 Task: 3. Job Search: Reference :- Use the LinkedIn job search feature to find job openings in your desired field or industry. Tailor your resume and cover letter for specific job applications and submit them directly through LinkedIn. Follow companies of interest to receive updates on their latest job postings and company news.
Action: Mouse moved to (534, 46)
Screenshot: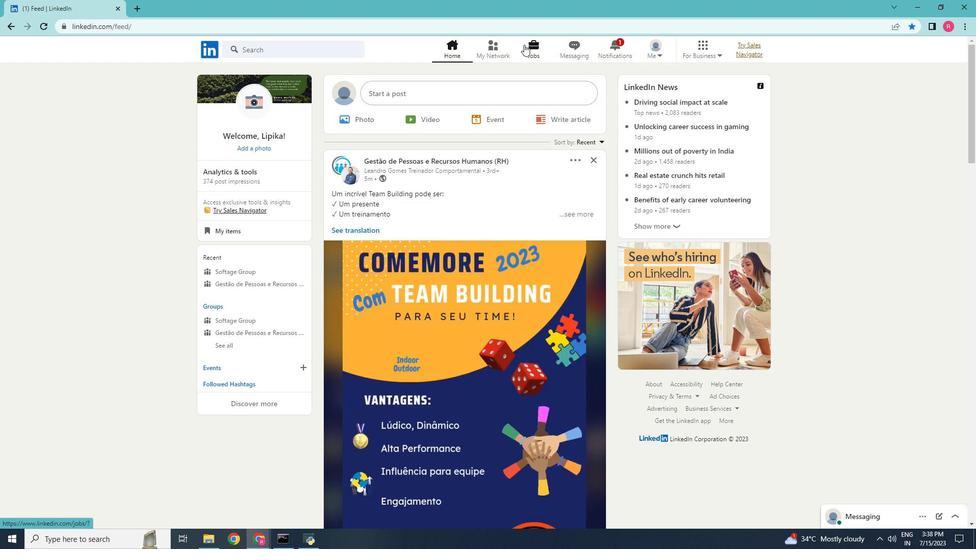 
Action: Mouse pressed left at (534, 46)
Screenshot: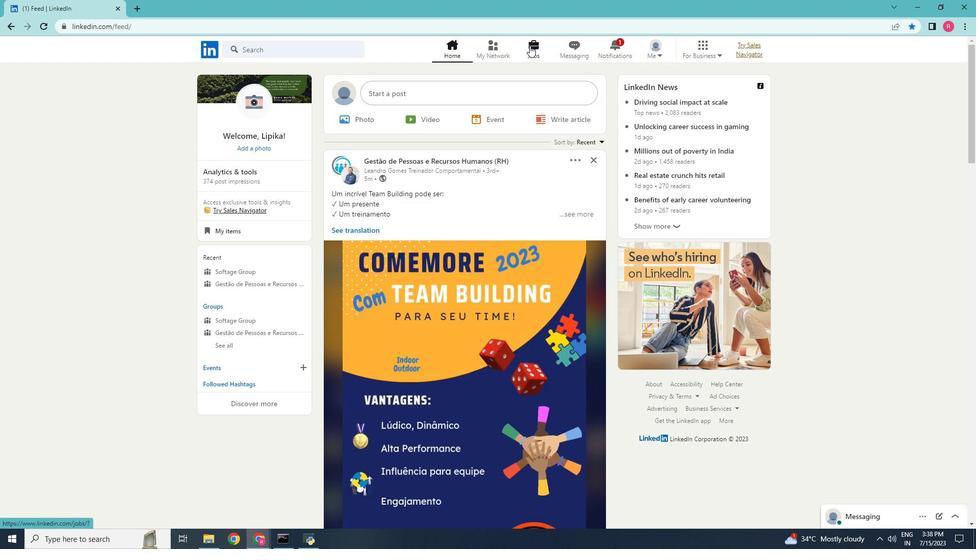 
Action: Mouse moved to (326, 52)
Screenshot: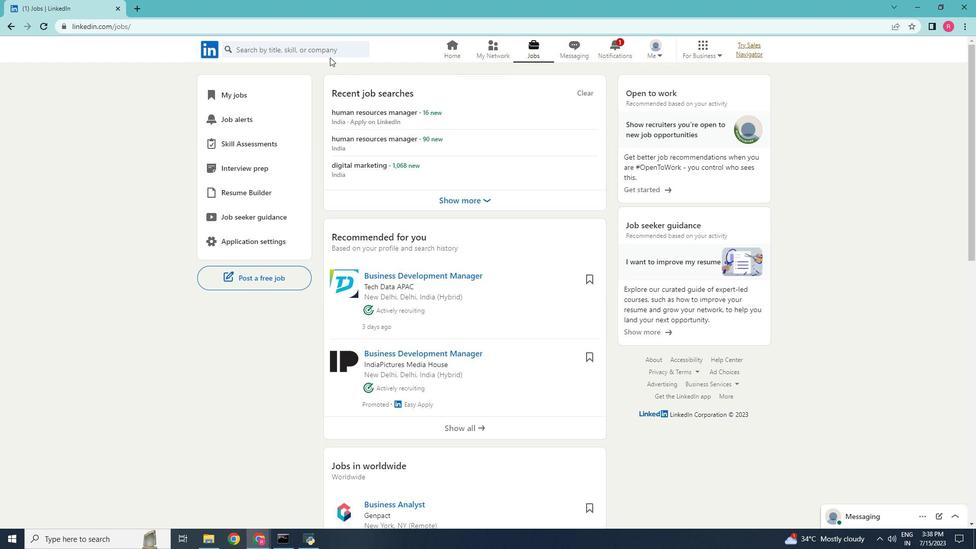 
Action: Mouse pressed left at (326, 52)
Screenshot: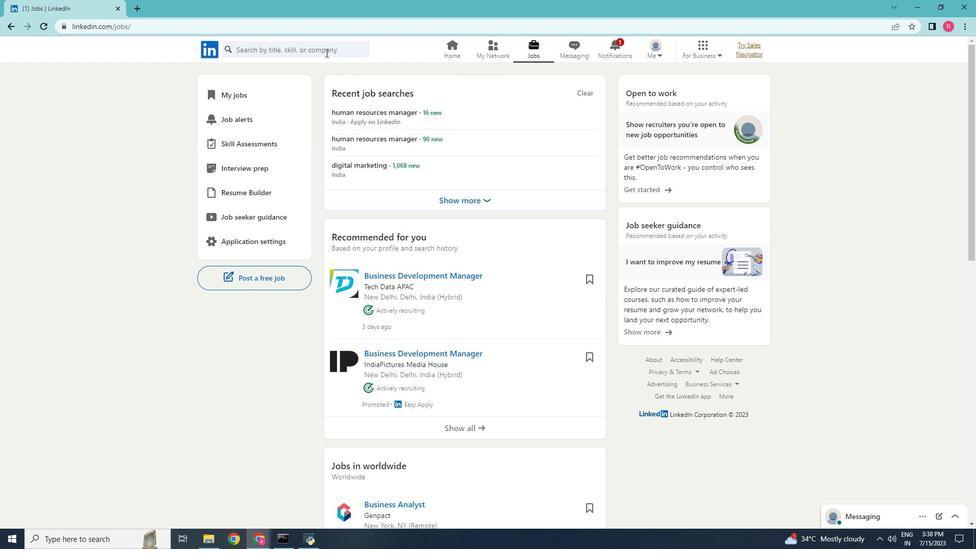 
Action: Mouse moved to (307, 123)
Screenshot: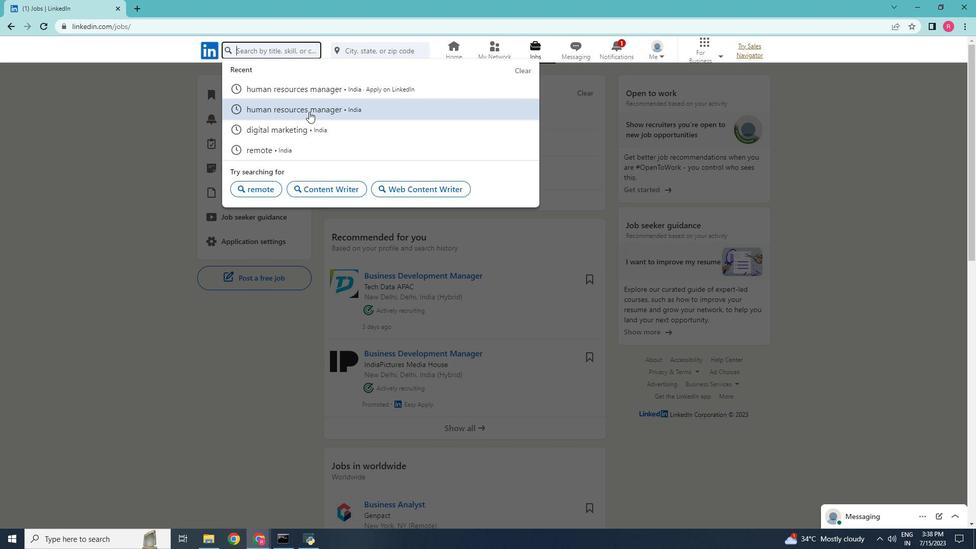 
Action: Mouse pressed left at (307, 123)
Screenshot: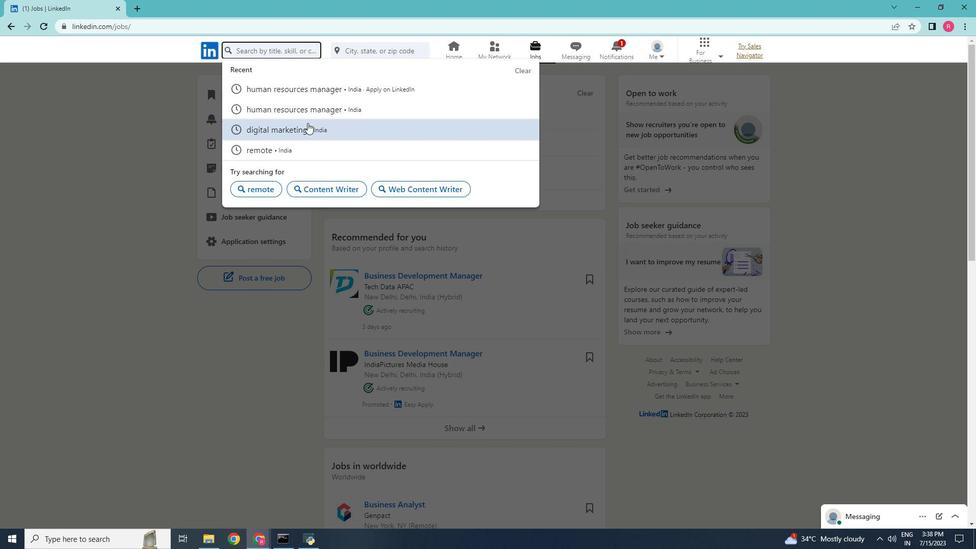 
Action: Mouse moved to (618, 77)
Screenshot: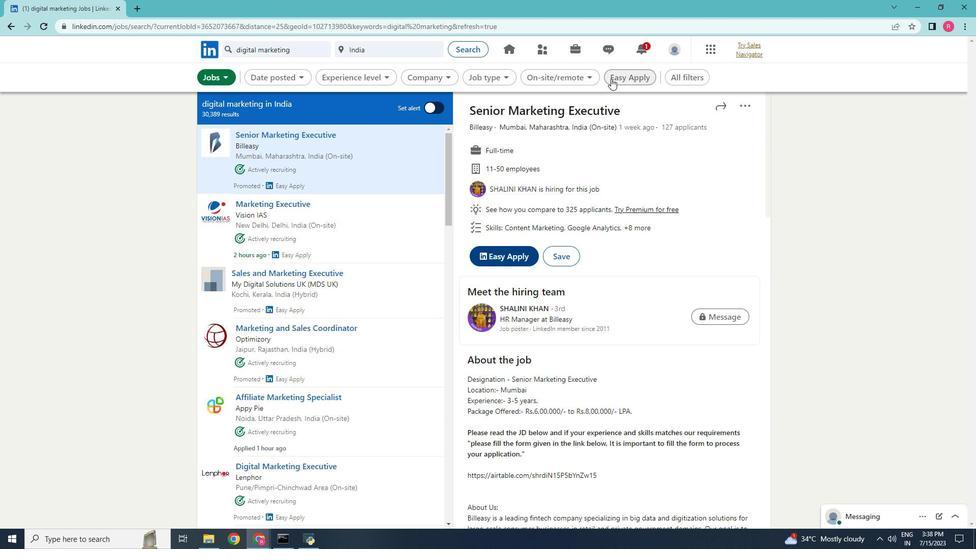 
Action: Mouse pressed left at (618, 77)
Screenshot: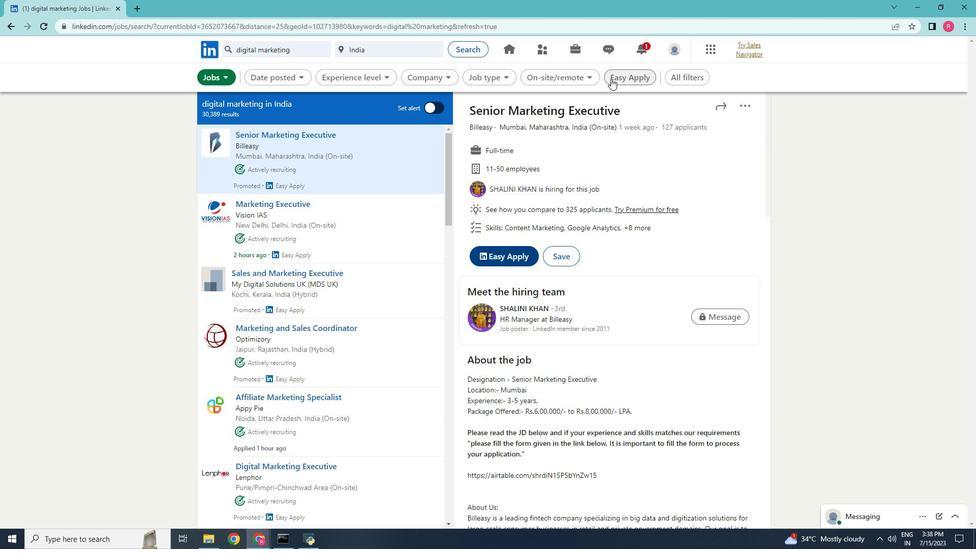 
Action: Mouse moved to (287, 204)
Screenshot: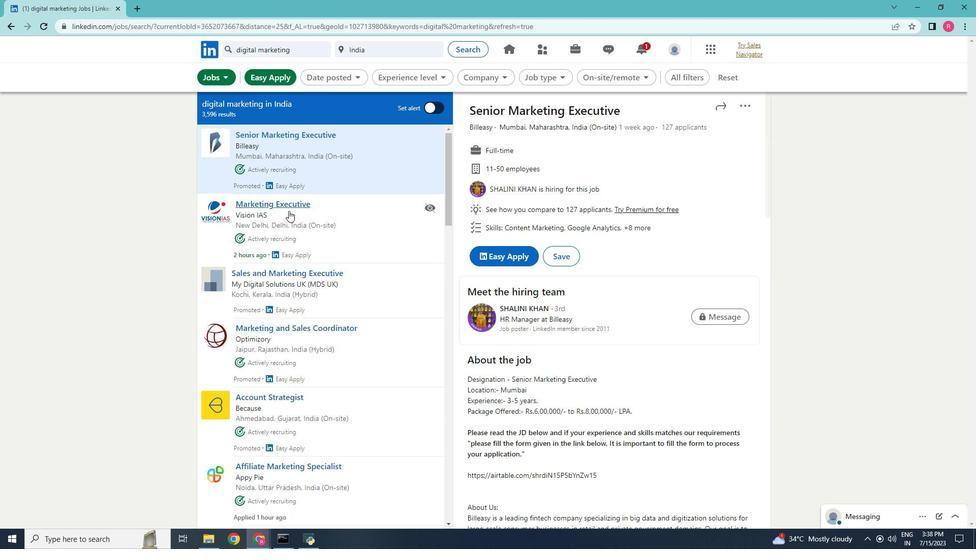 
Action: Mouse pressed left at (287, 204)
Screenshot: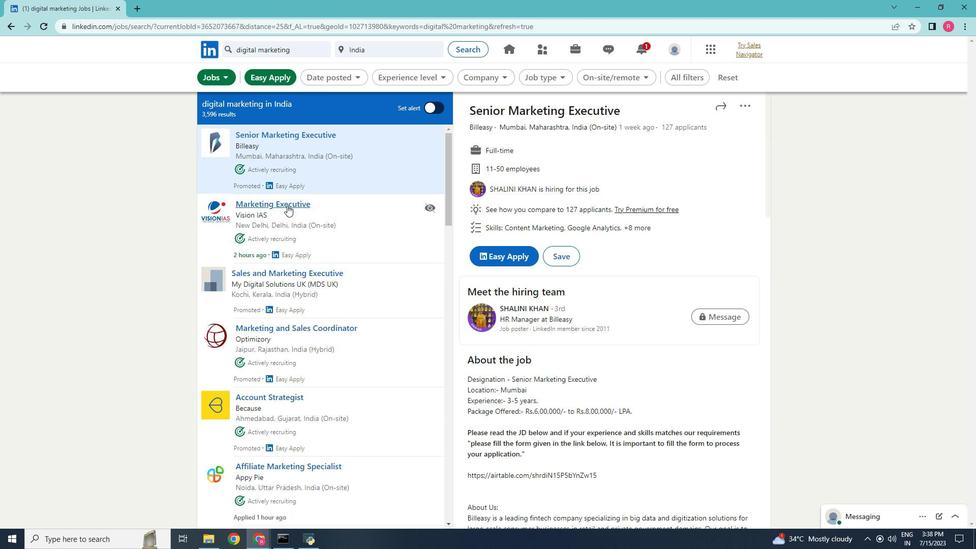 
Action: Mouse moved to (493, 253)
Screenshot: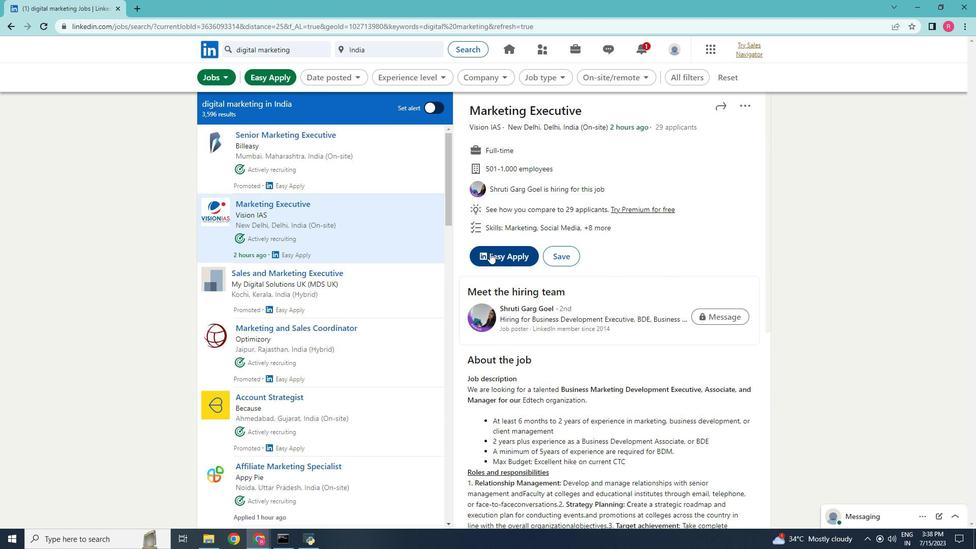 
Action: Mouse pressed left at (493, 253)
Screenshot: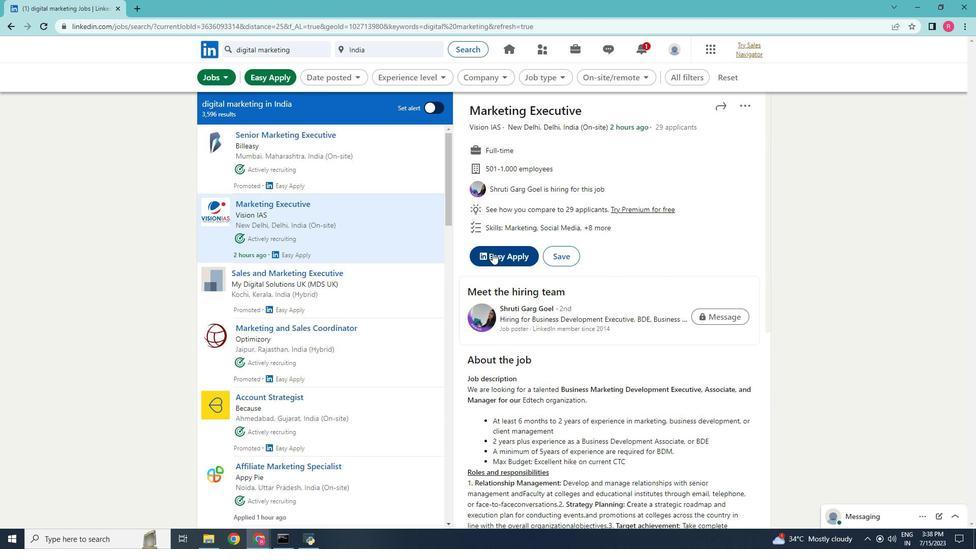 
Action: Mouse moved to (482, 199)
Screenshot: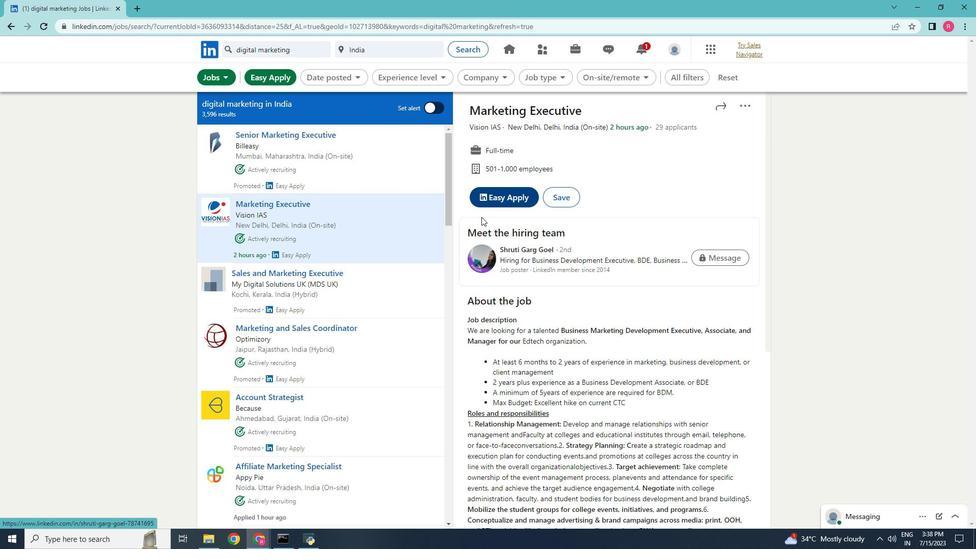
Action: Mouse pressed left at (482, 199)
Screenshot: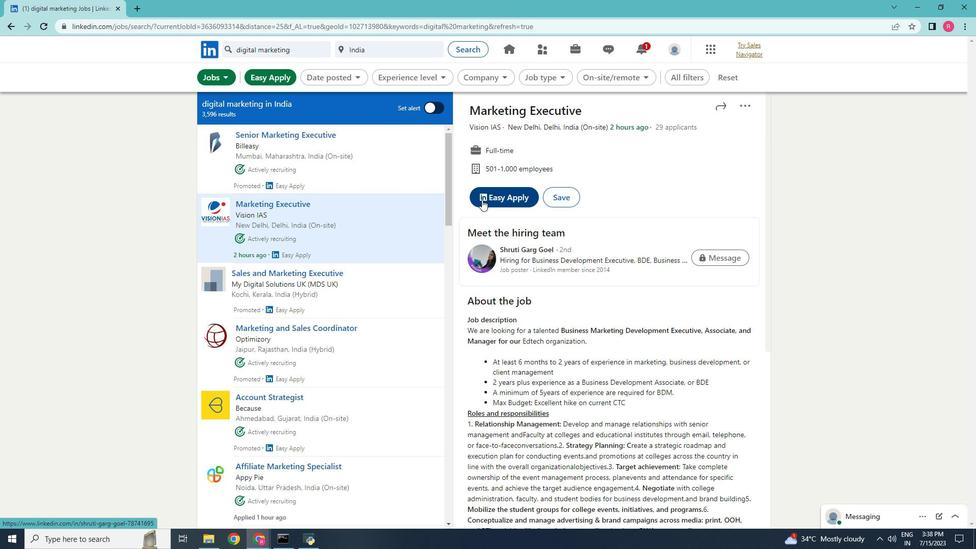 
Action: Mouse moved to (650, 314)
Screenshot: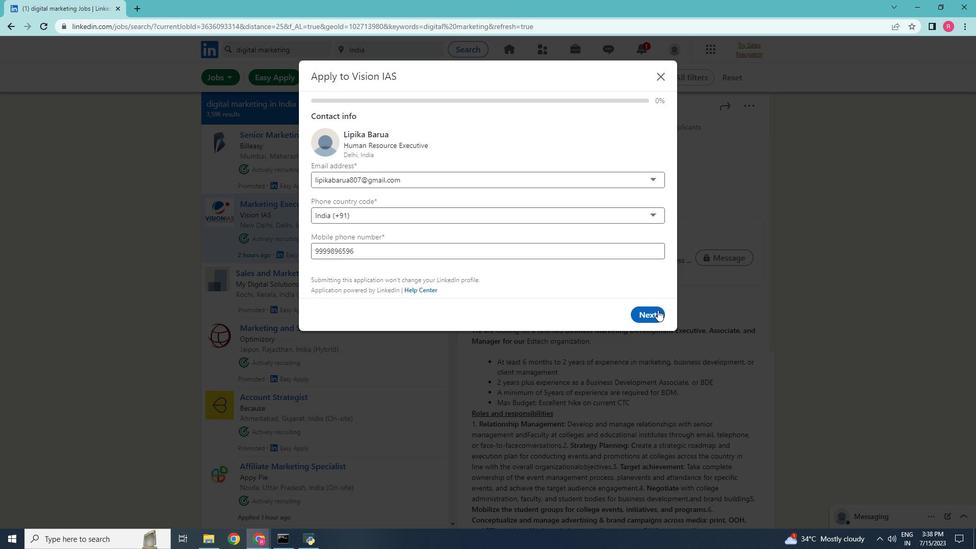 
Action: Mouse pressed left at (650, 314)
Screenshot: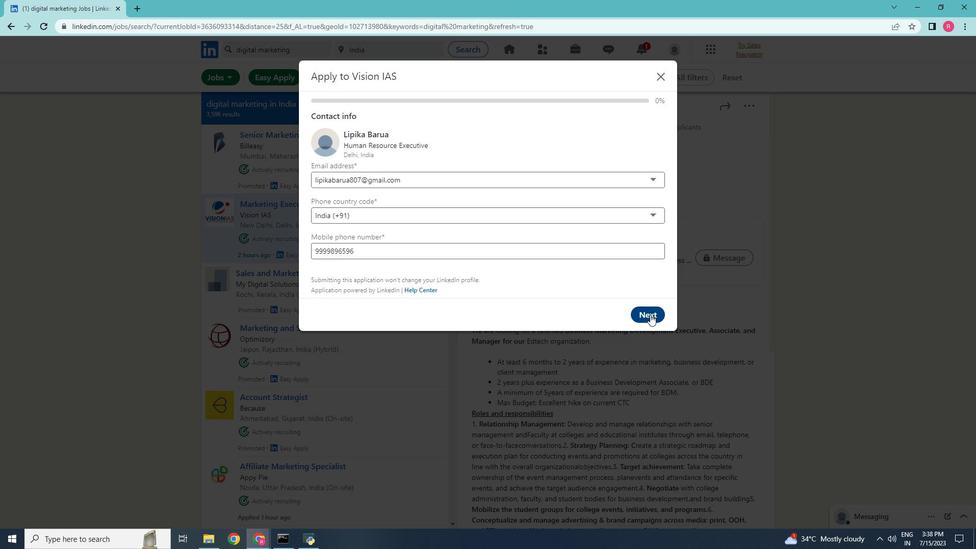 
Action: Mouse moved to (644, 192)
Screenshot: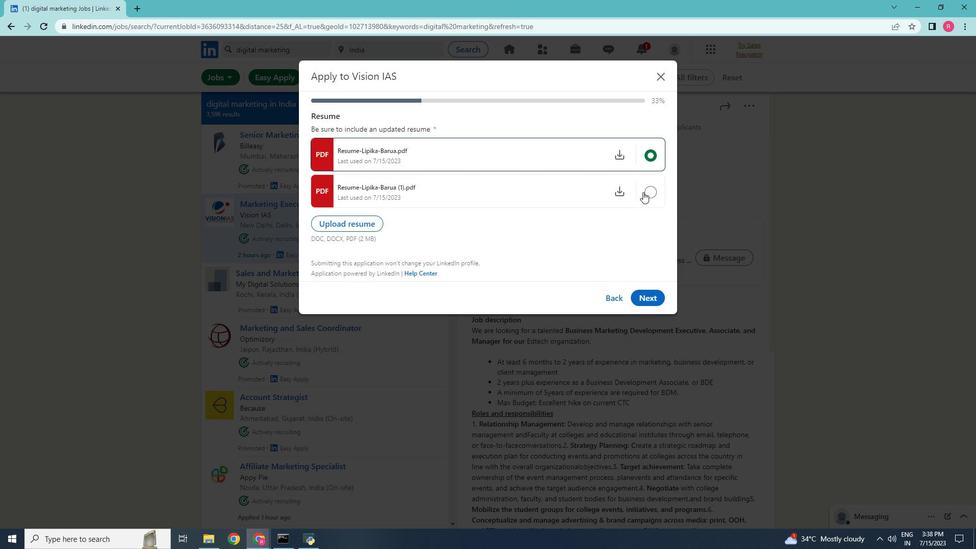 
Action: Mouse pressed left at (644, 192)
Screenshot: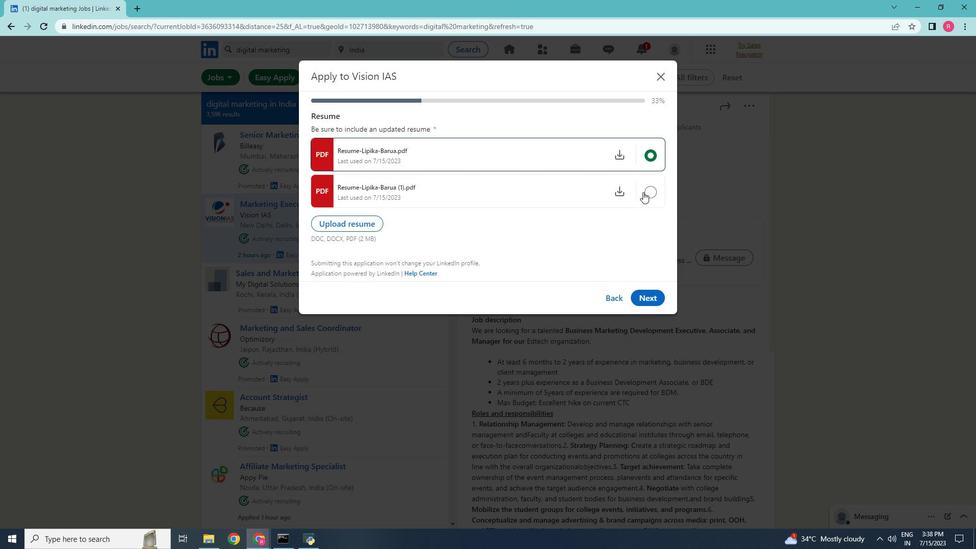 
Action: Mouse moved to (648, 298)
Screenshot: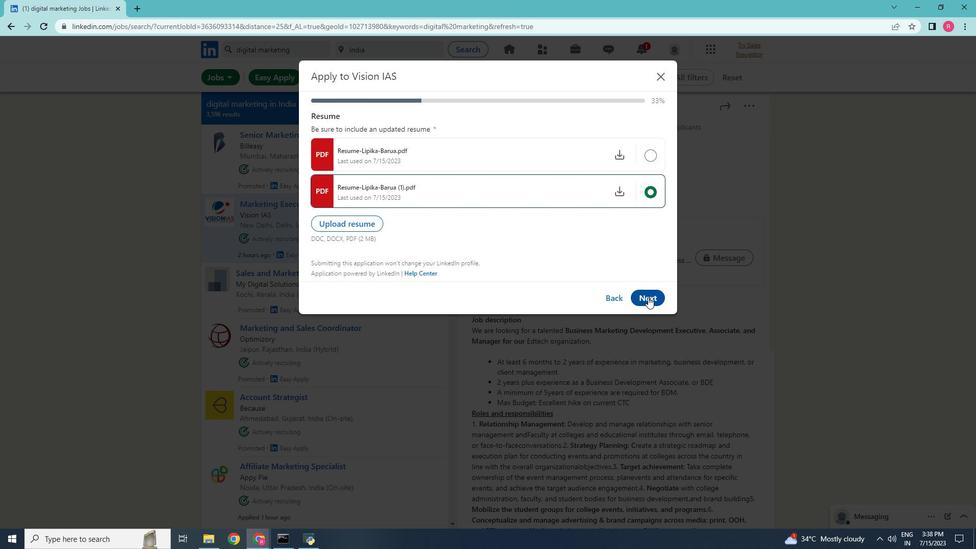 
Action: Mouse pressed left at (648, 298)
Screenshot: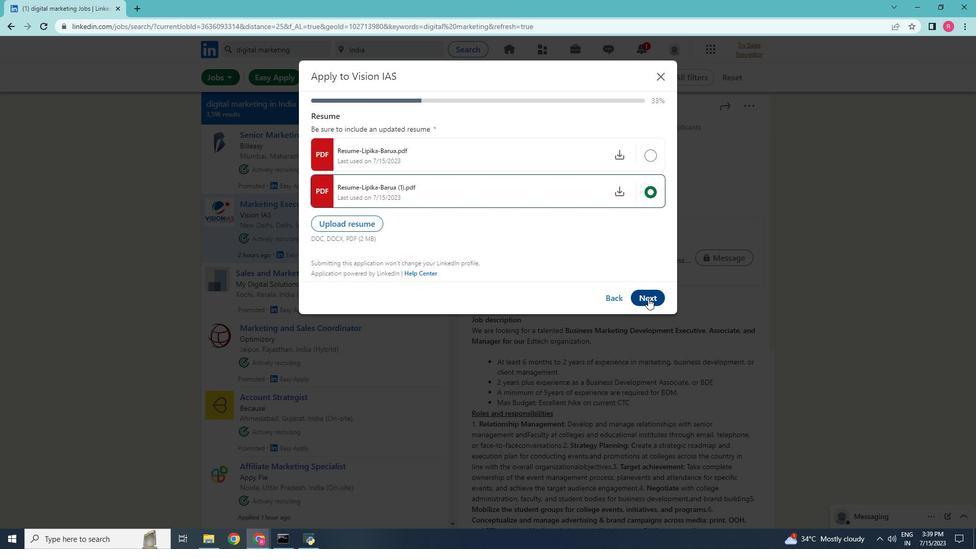 
Action: Mouse moved to (350, 145)
Screenshot: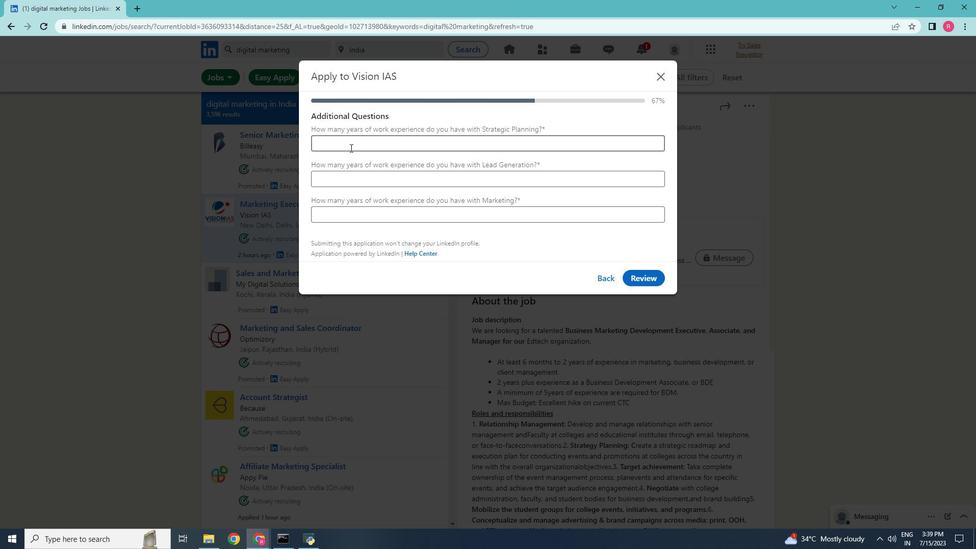 
Action: Mouse pressed left at (350, 145)
Screenshot: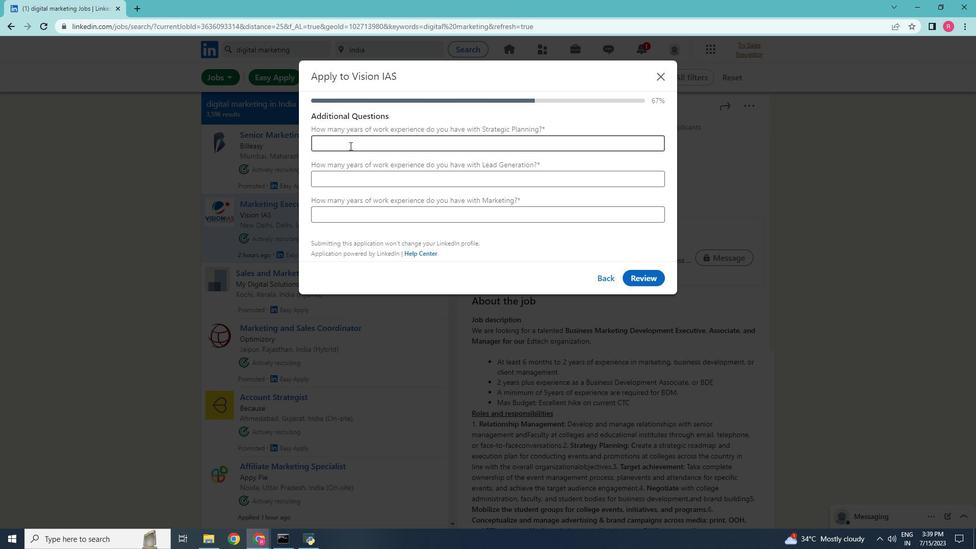 
Action: Key pressed 0<Key.tab>0<Key.tab>0<Key.tab><Key.up><Key.up>
Screenshot: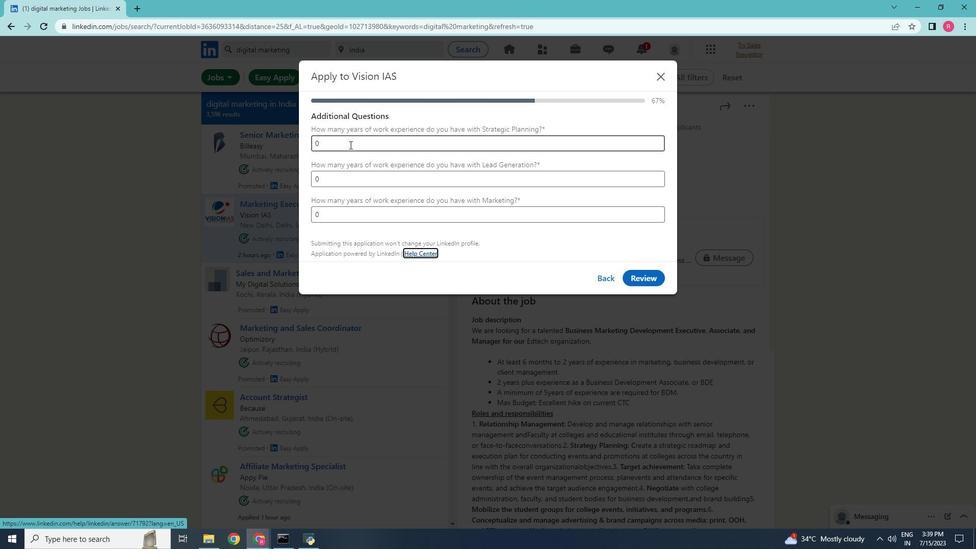 
Action: Mouse pressed left at (350, 145)
Screenshot: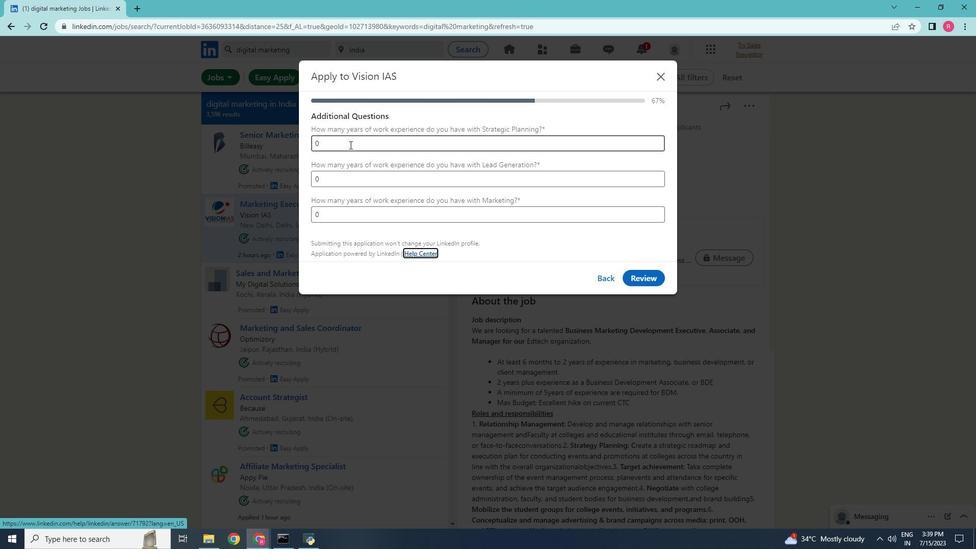 
Action: Key pressed 1<Key.backspace><Key.backspace>2<Key.tab>1<Key.tab>1
Screenshot: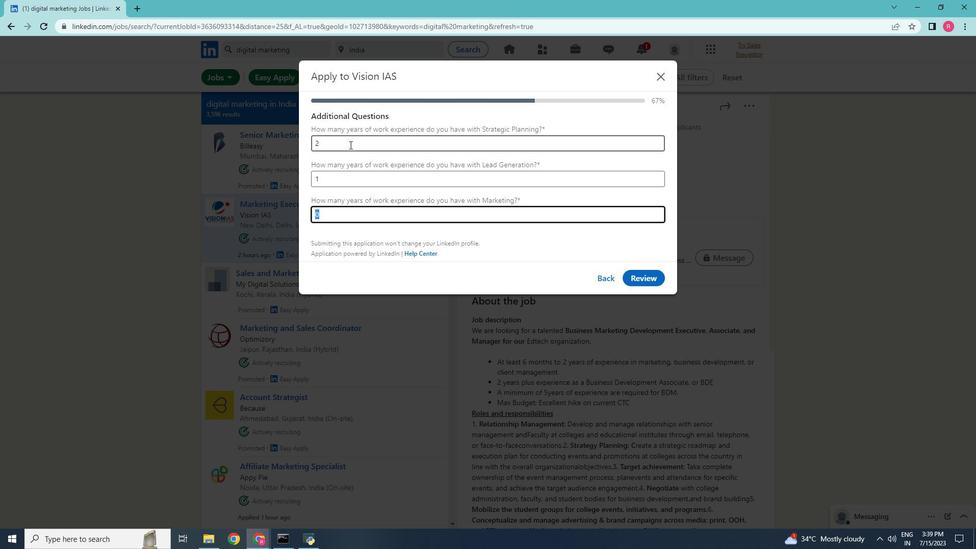 
Action: Mouse moved to (641, 272)
Screenshot: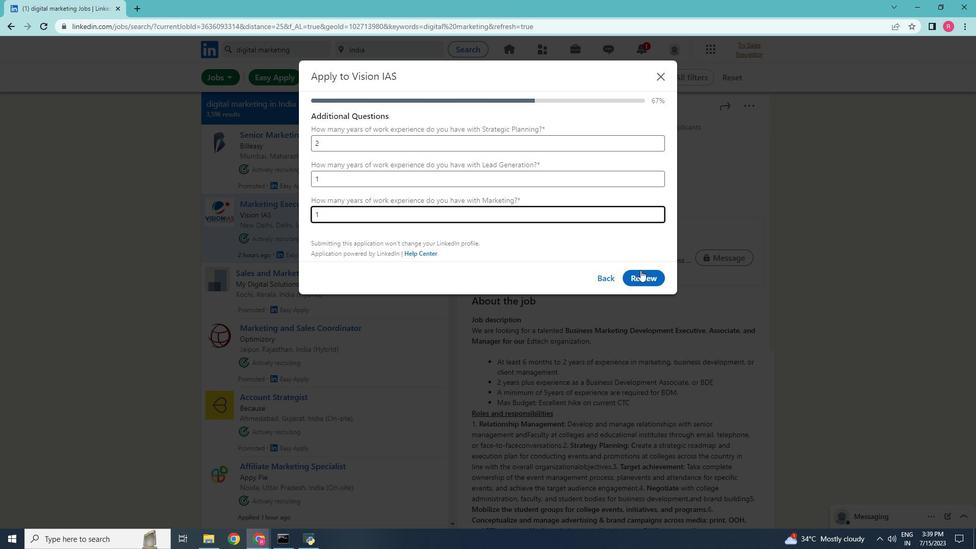
Action: Mouse pressed left at (641, 272)
Screenshot: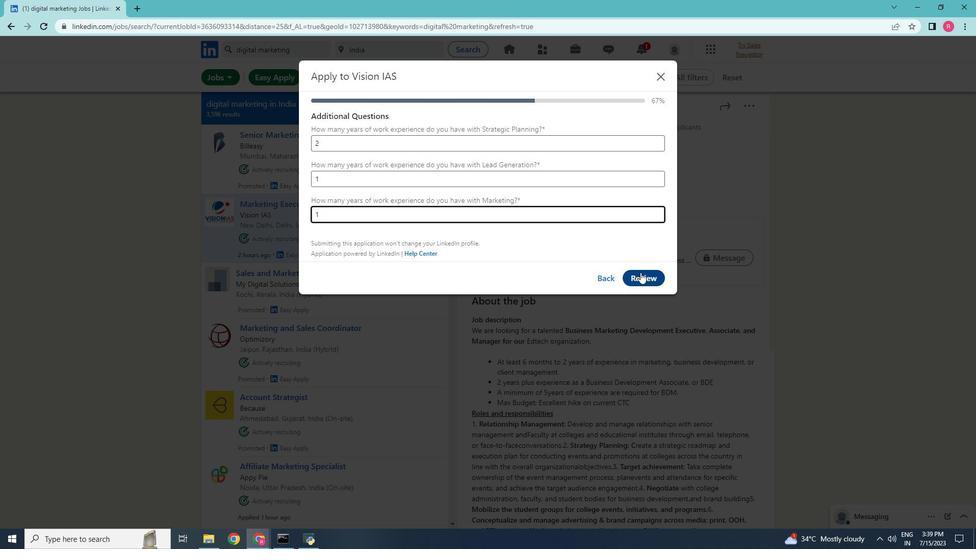 
Action: Mouse moved to (614, 346)
Screenshot: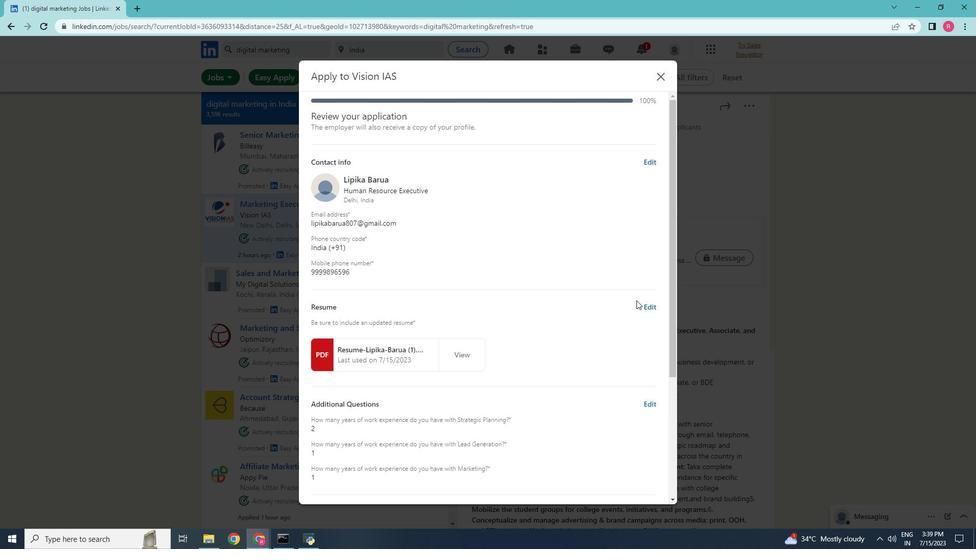 
Action: Mouse scrolled (614, 345) with delta (0, 0)
Screenshot: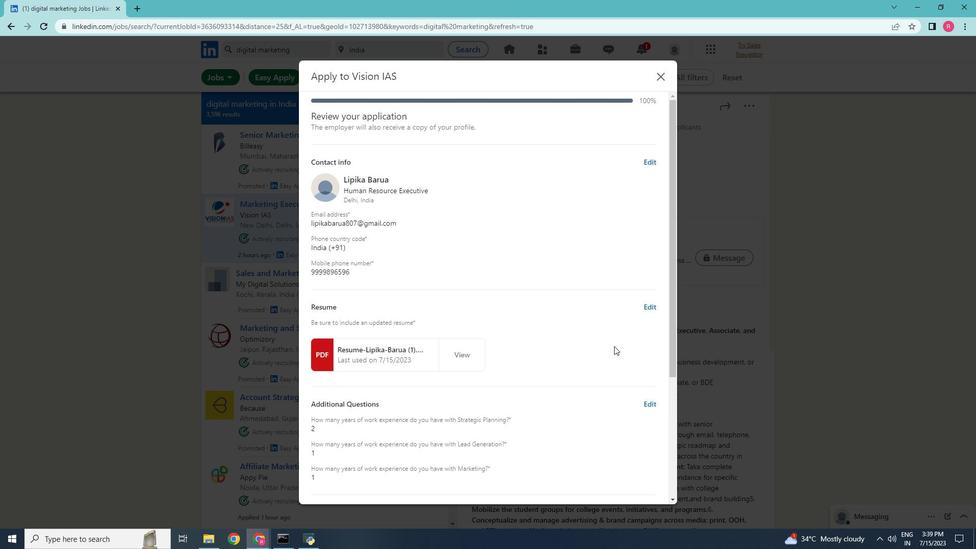 
Action: Mouse scrolled (614, 345) with delta (0, 0)
Screenshot: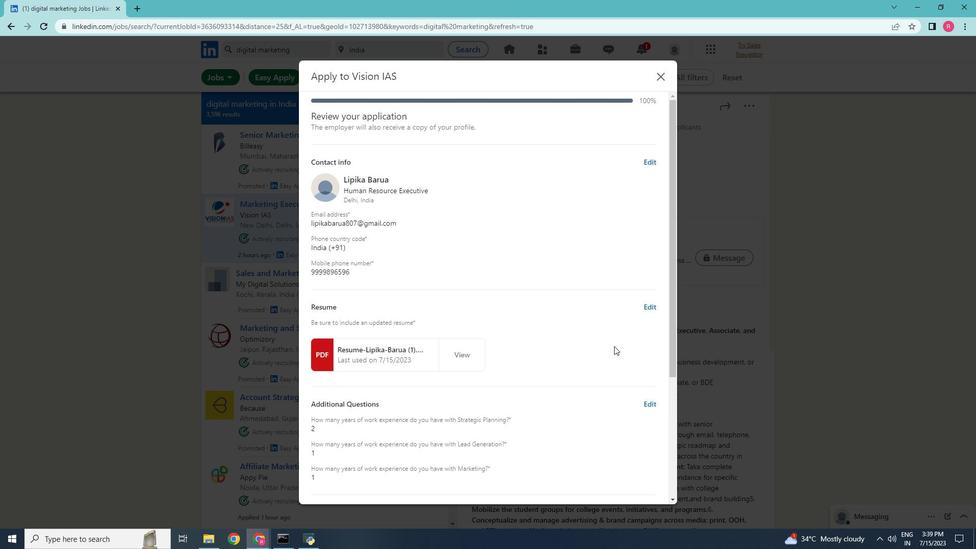 
Action: Mouse scrolled (614, 345) with delta (0, 0)
Screenshot: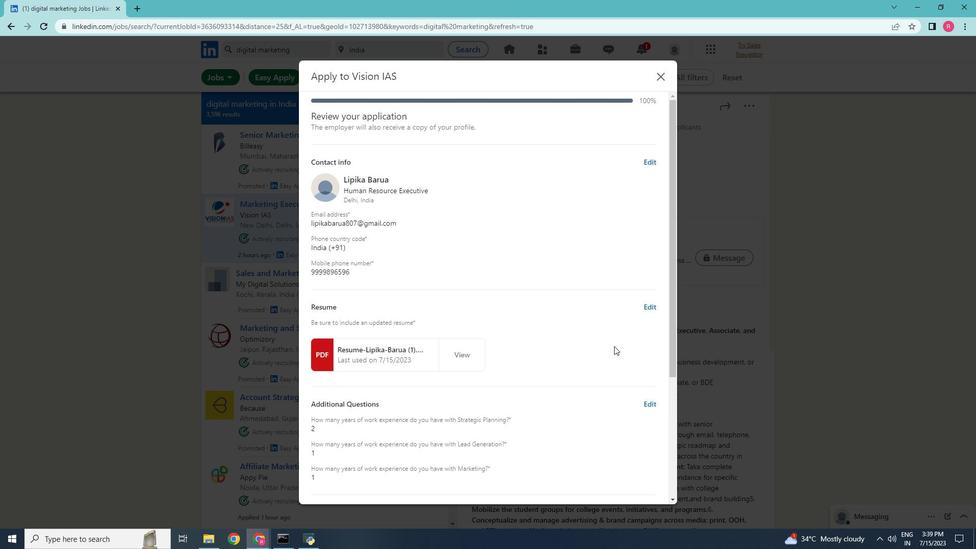
Action: Mouse scrolled (614, 345) with delta (0, 0)
Screenshot: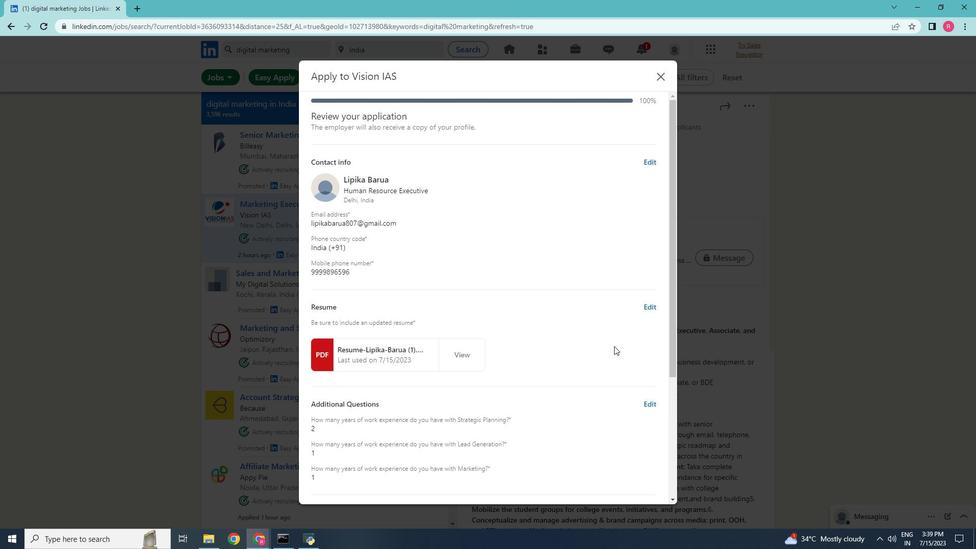 
Action: Mouse scrolled (614, 345) with delta (0, 0)
Screenshot: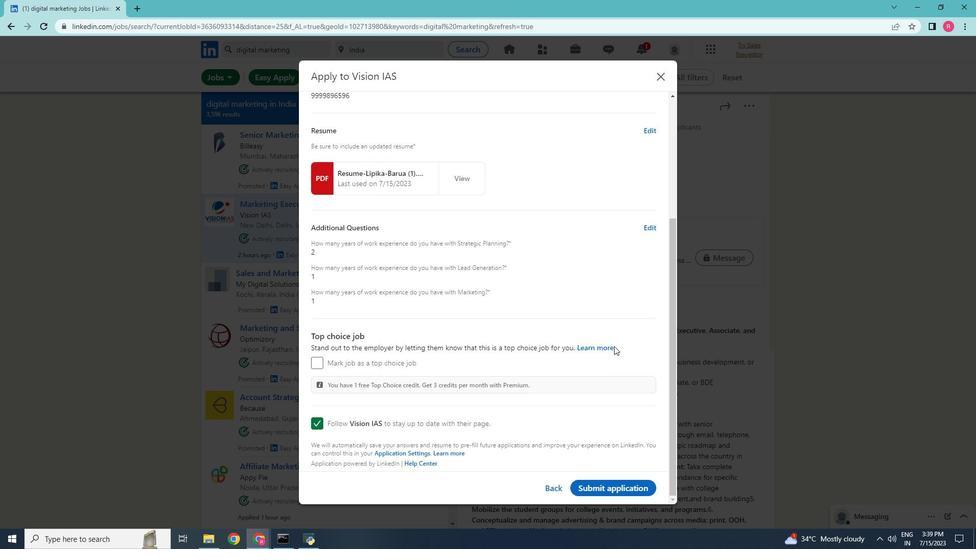 
Action: Mouse scrolled (614, 345) with delta (0, 0)
Screenshot: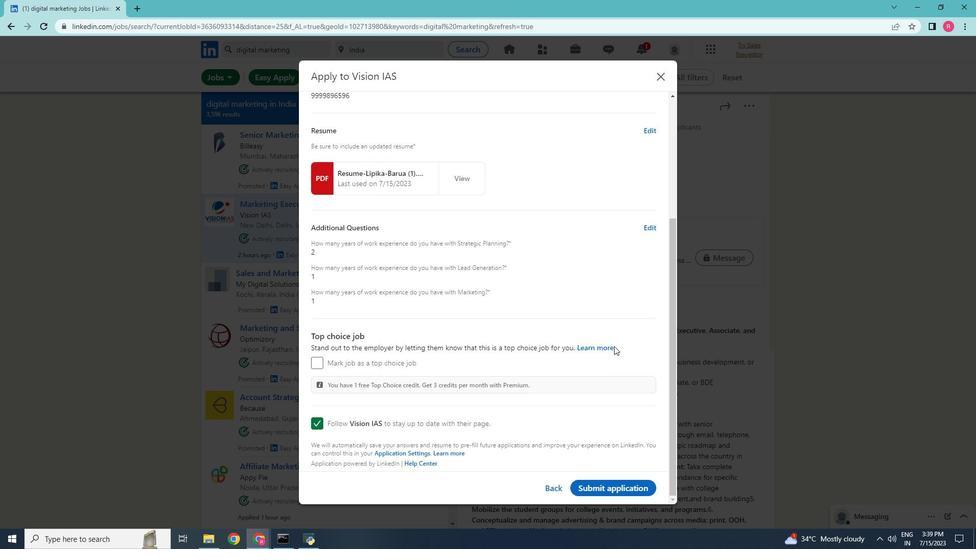 
Action: Mouse moved to (475, 351)
Screenshot: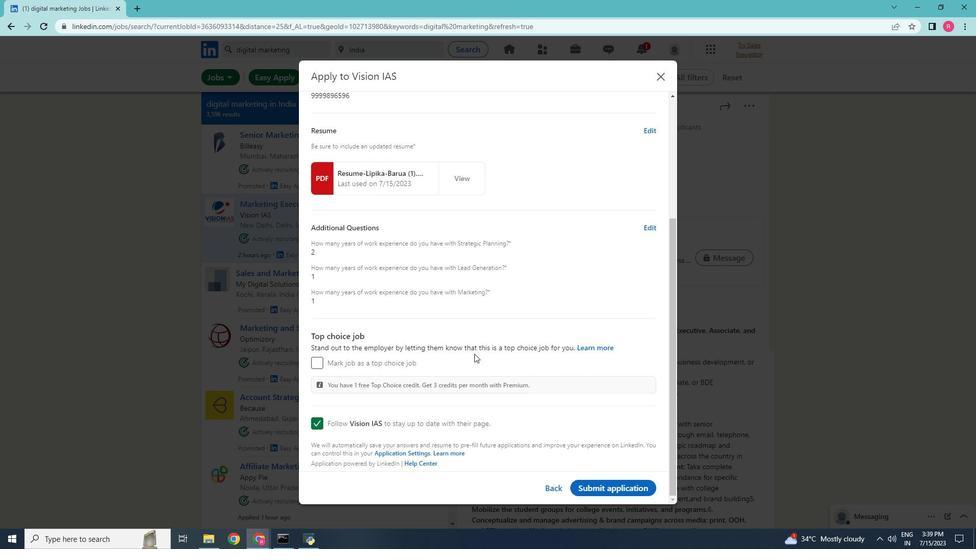 
Action: Mouse scrolled (475, 352) with delta (0, 0)
Screenshot: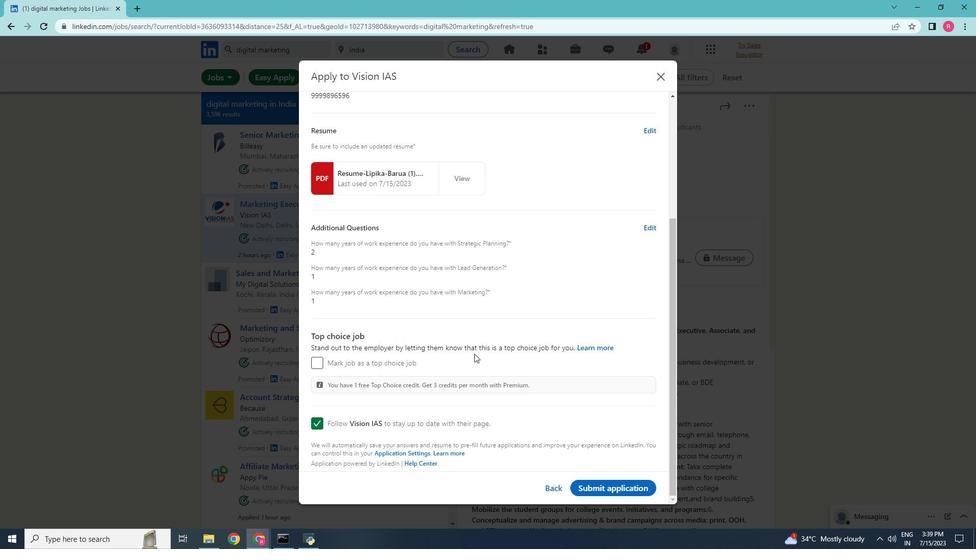 
Action: Mouse scrolled (475, 352) with delta (0, 0)
Screenshot: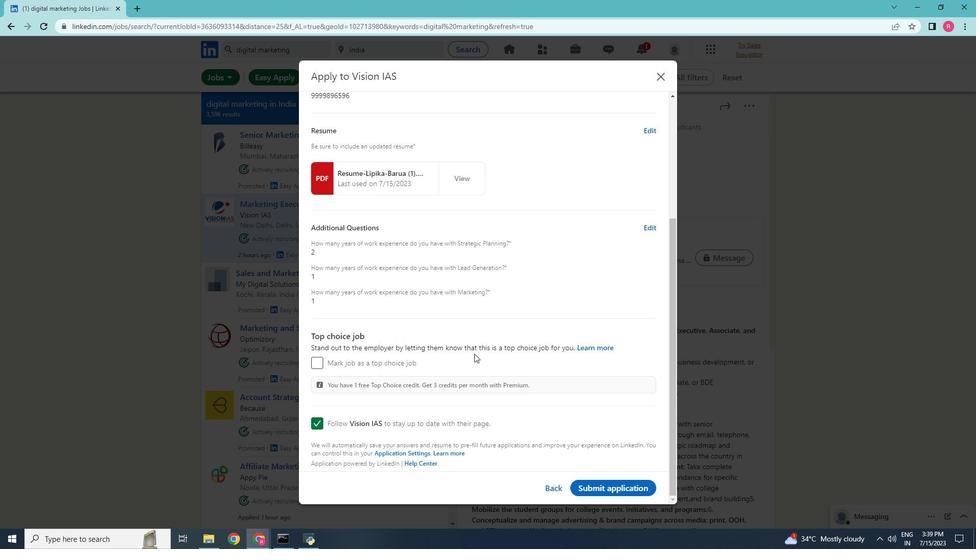 
Action: Mouse scrolled (475, 352) with delta (0, 0)
Screenshot: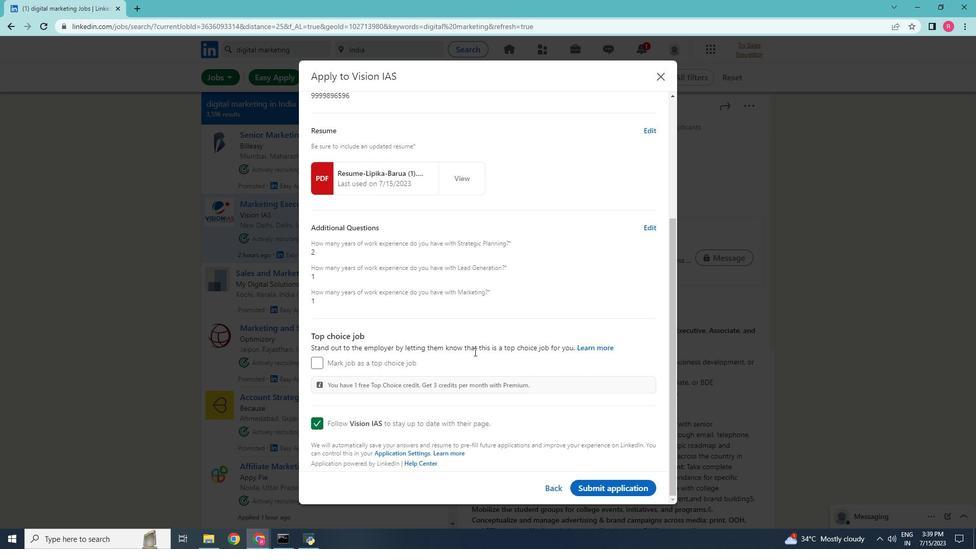 
Action: Mouse scrolled (475, 351) with delta (0, 0)
Screenshot: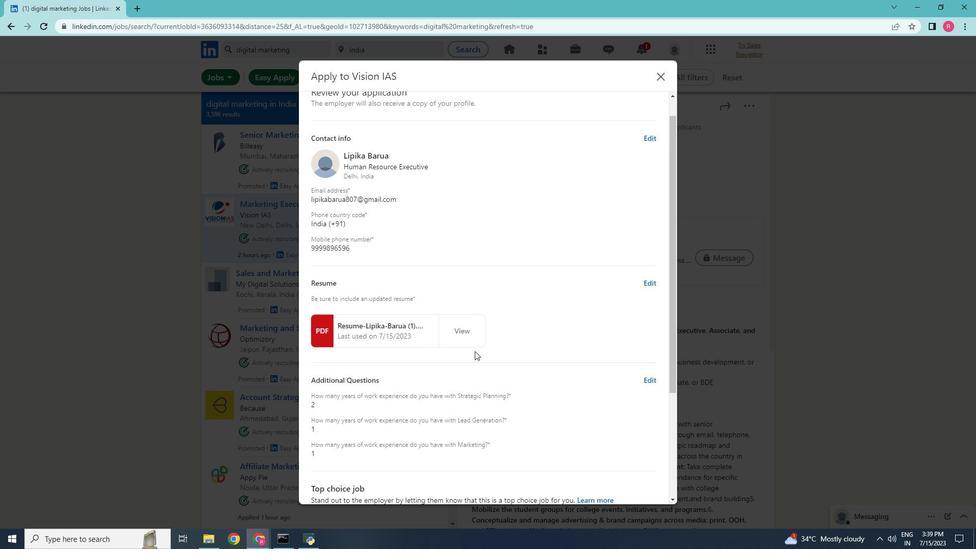 
Action: Mouse scrolled (475, 351) with delta (0, 0)
Screenshot: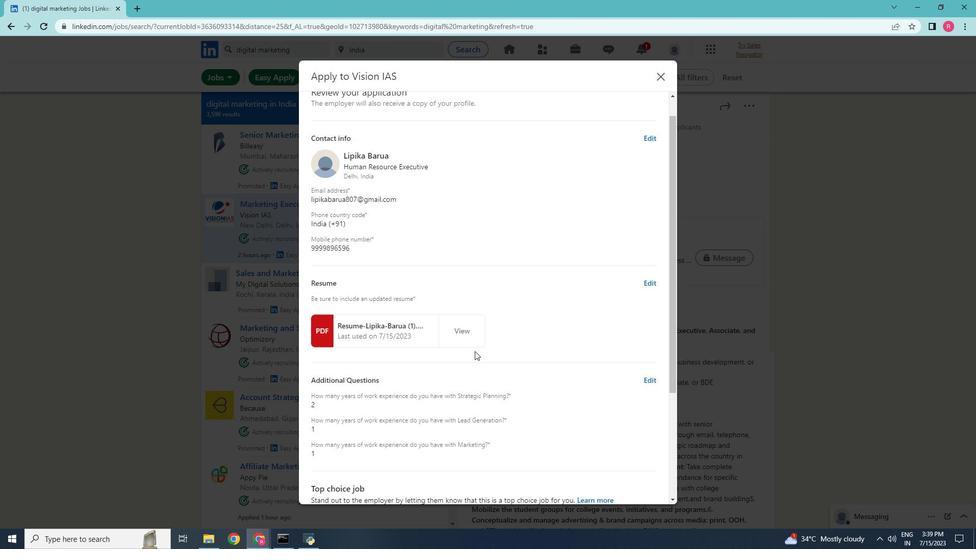 
Action: Mouse scrolled (475, 351) with delta (0, 0)
Screenshot: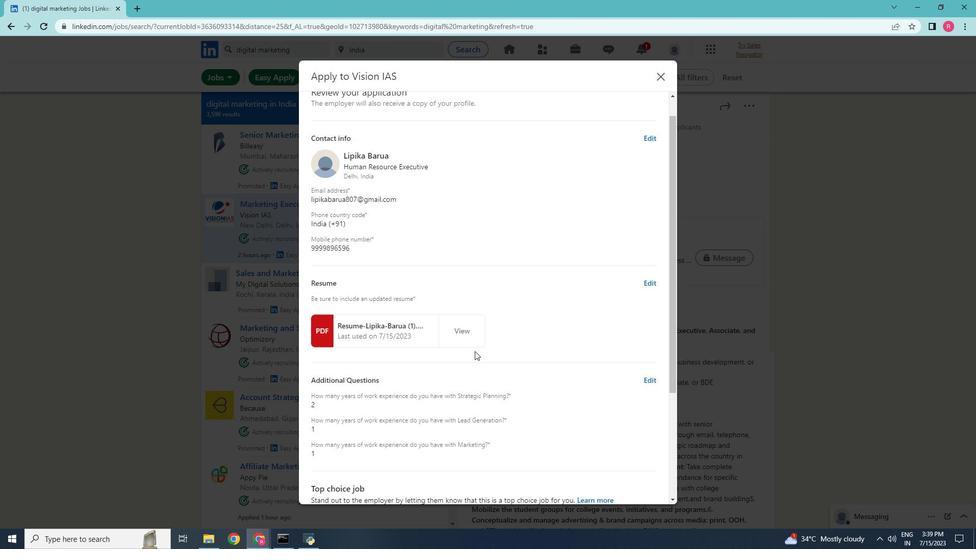 
Action: Mouse scrolled (475, 351) with delta (0, 0)
Screenshot: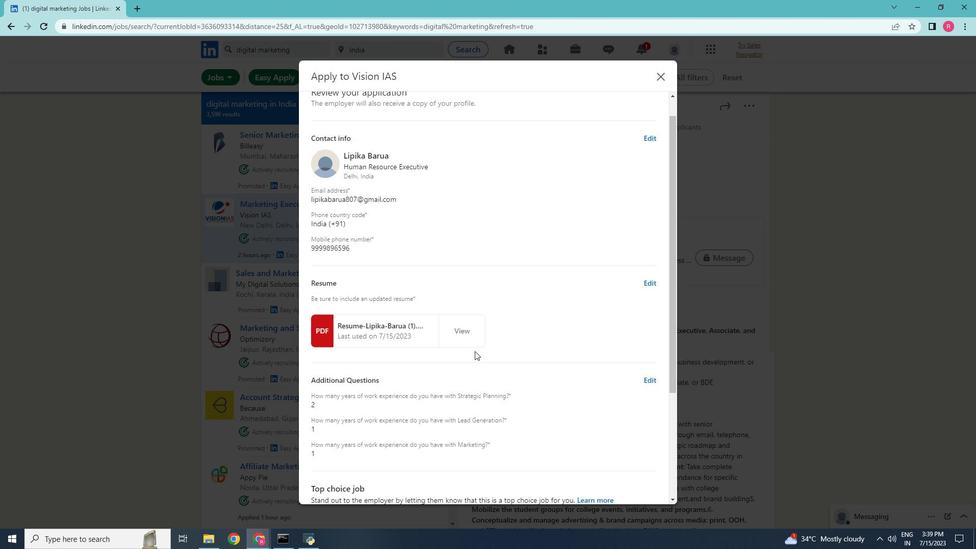 
Action: Mouse moved to (426, 371)
Screenshot: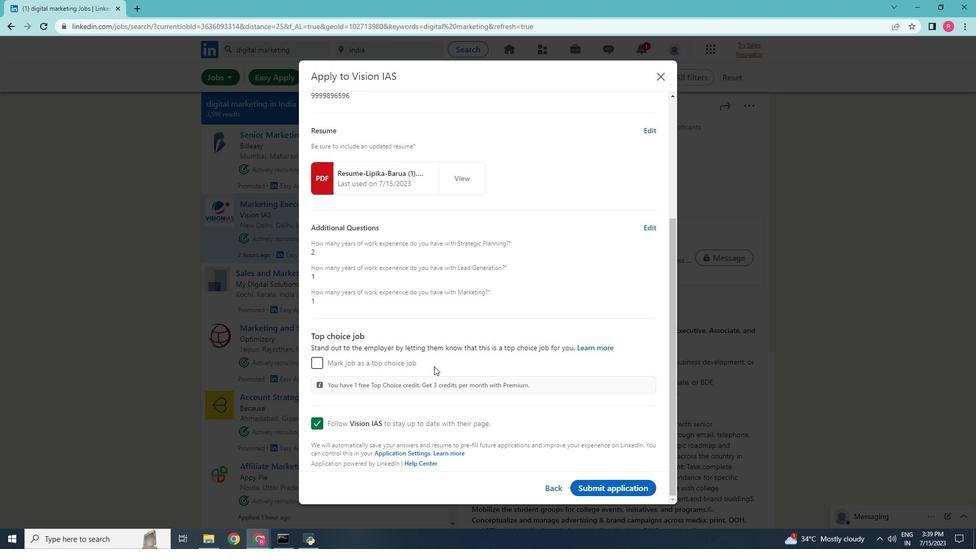 
Action: Mouse scrolled (426, 370) with delta (0, 0)
Screenshot: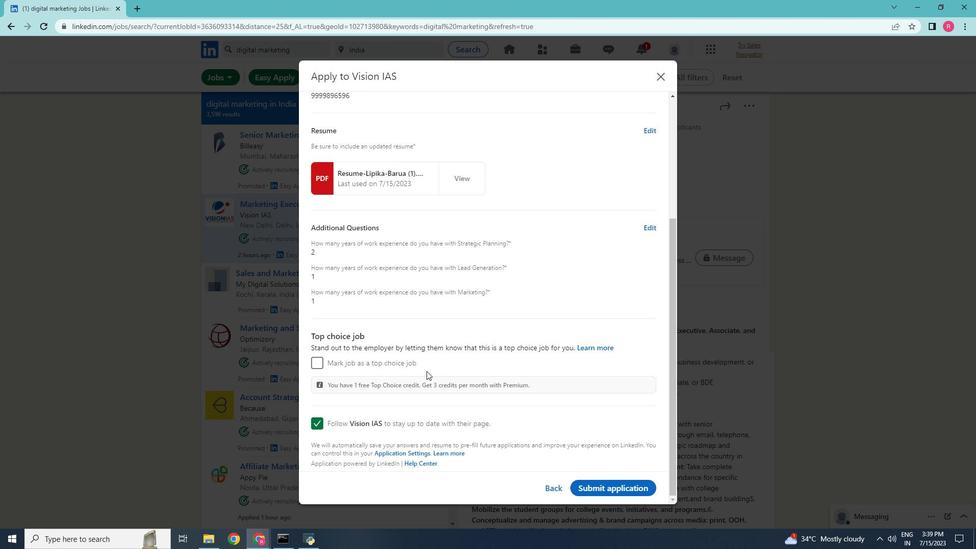 
Action: Mouse moved to (324, 361)
Screenshot: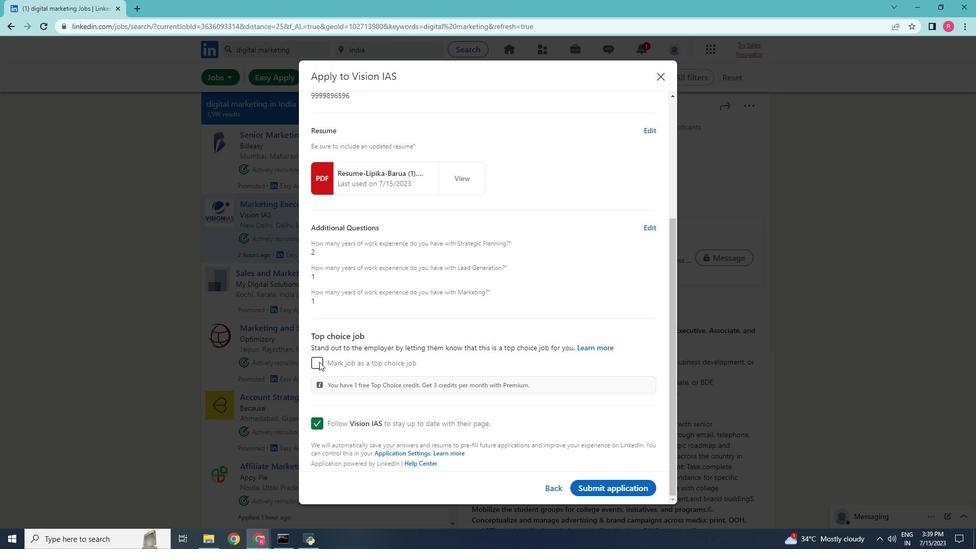 
Action: Mouse scrolled (324, 360) with delta (0, 0)
Screenshot: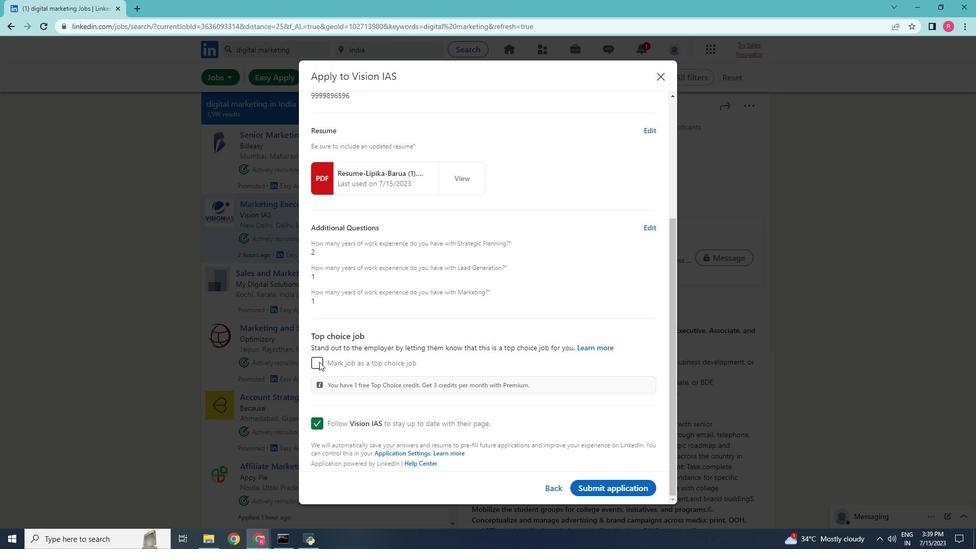 
Action: Mouse scrolled (324, 360) with delta (0, 0)
Screenshot: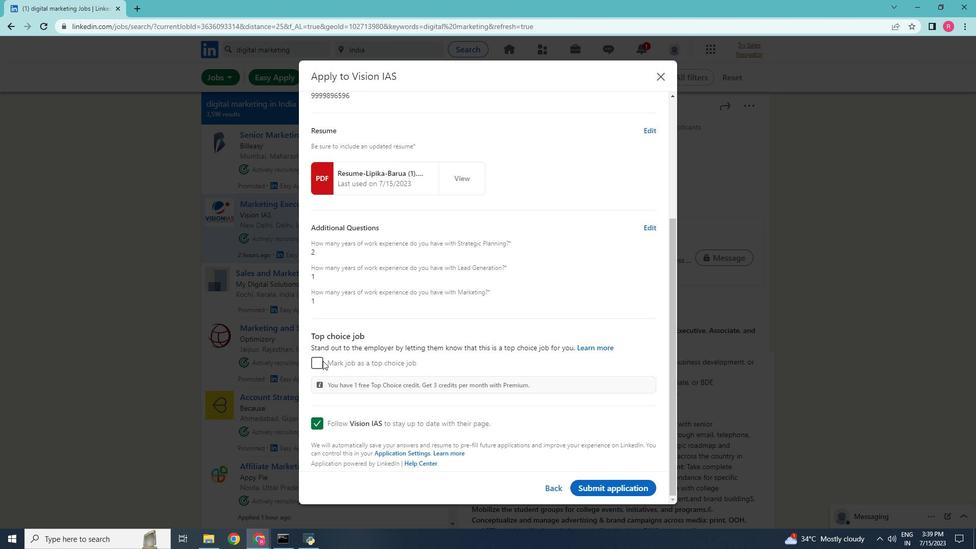 
Action: Mouse scrolled (324, 360) with delta (0, 0)
Screenshot: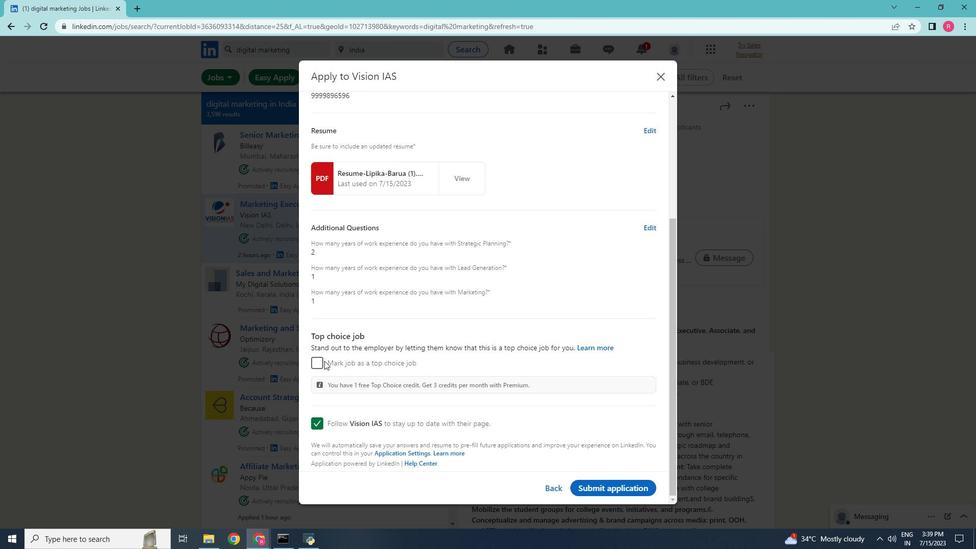 
Action: Mouse moved to (325, 360)
Screenshot: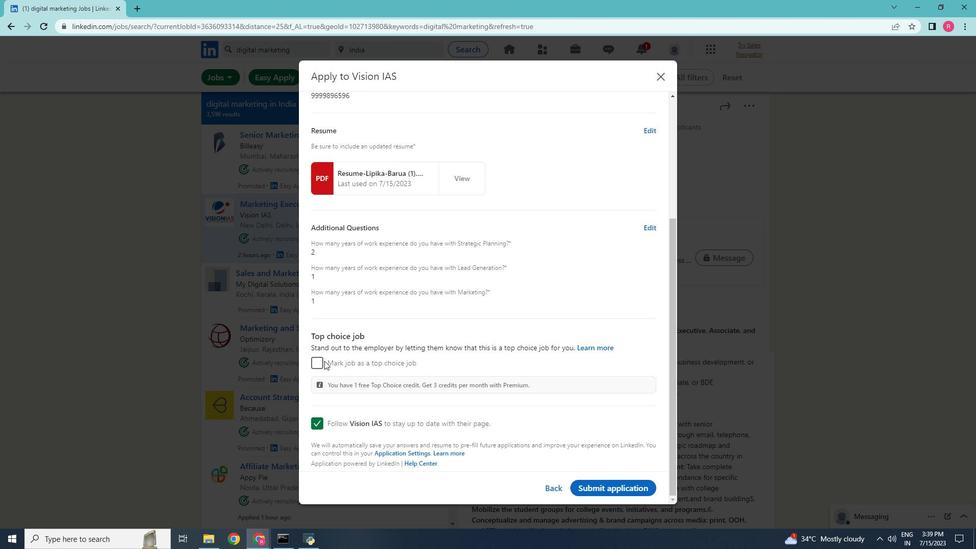 
Action: Mouse scrolled (325, 360) with delta (0, 0)
Screenshot: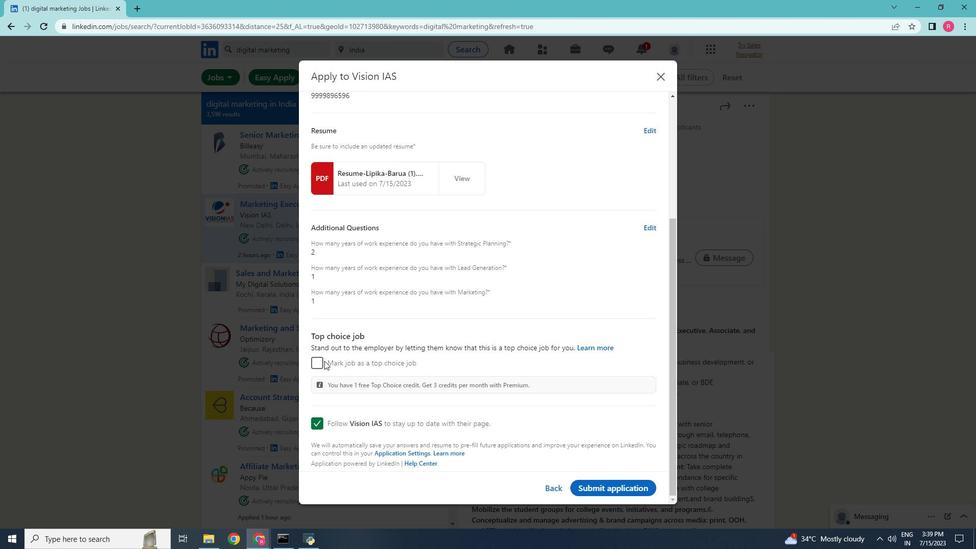 
Action: Mouse moved to (603, 487)
Screenshot: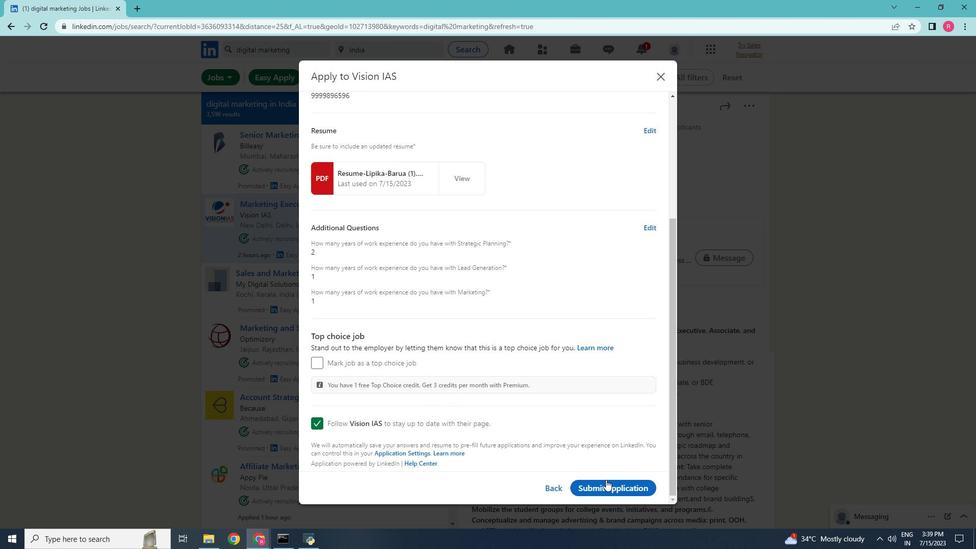 
Action: Mouse pressed left at (603, 487)
Screenshot: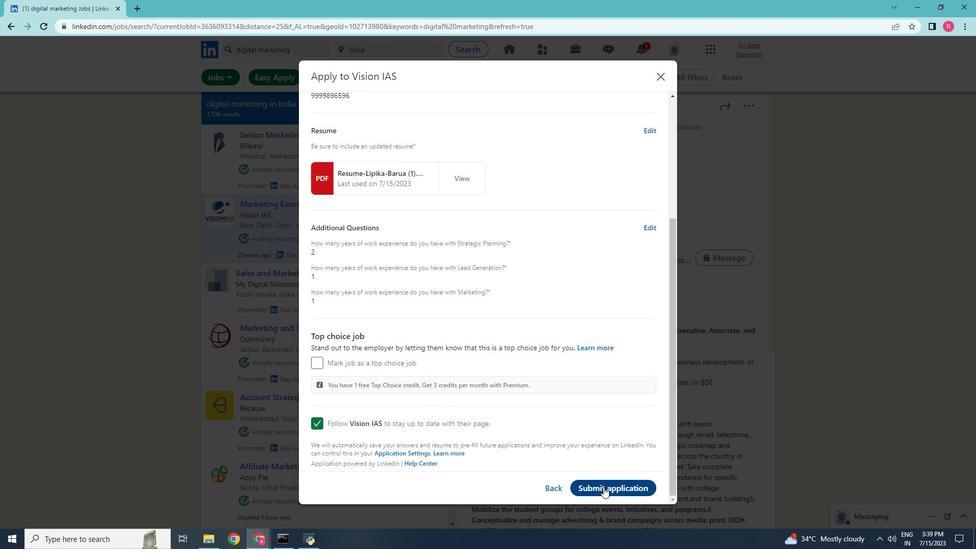 
Action: Mouse moved to (588, 257)
Screenshot: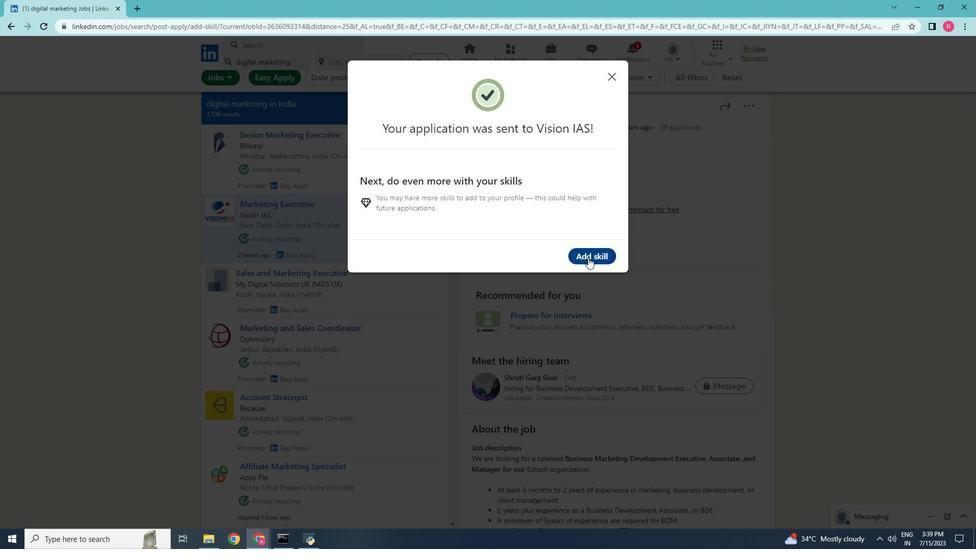 
Action: Mouse pressed left at (588, 257)
Screenshot: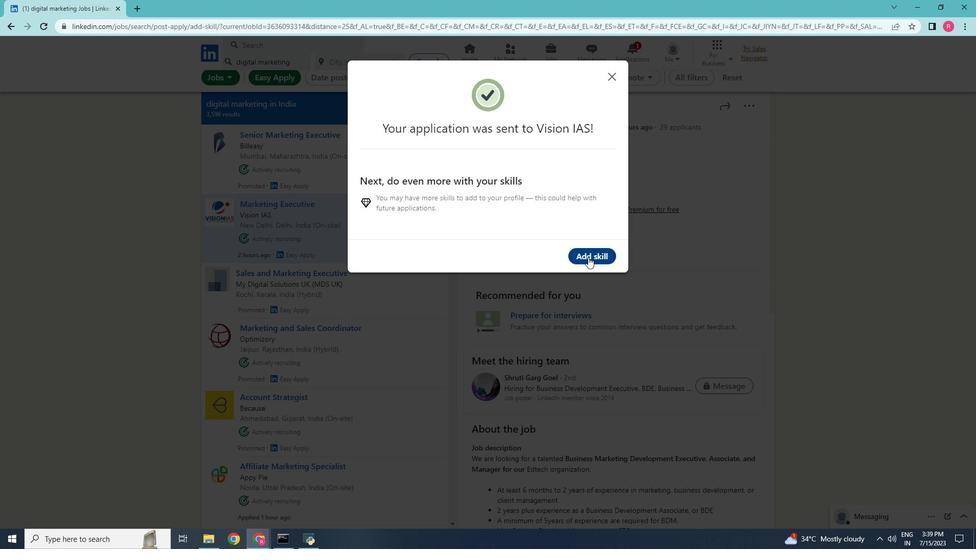 
Action: Mouse moved to (319, 141)
Screenshot: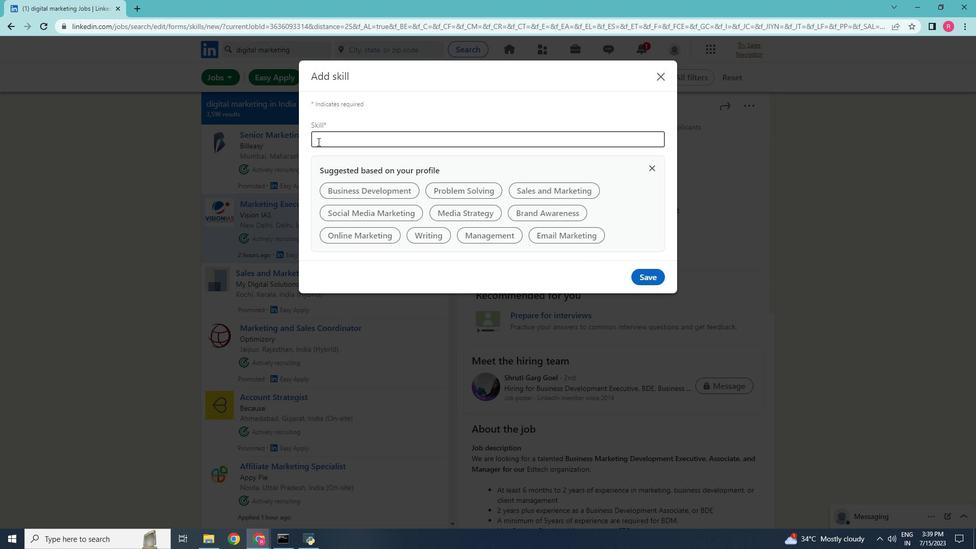 
Action: Mouse pressed left at (319, 141)
Screenshot: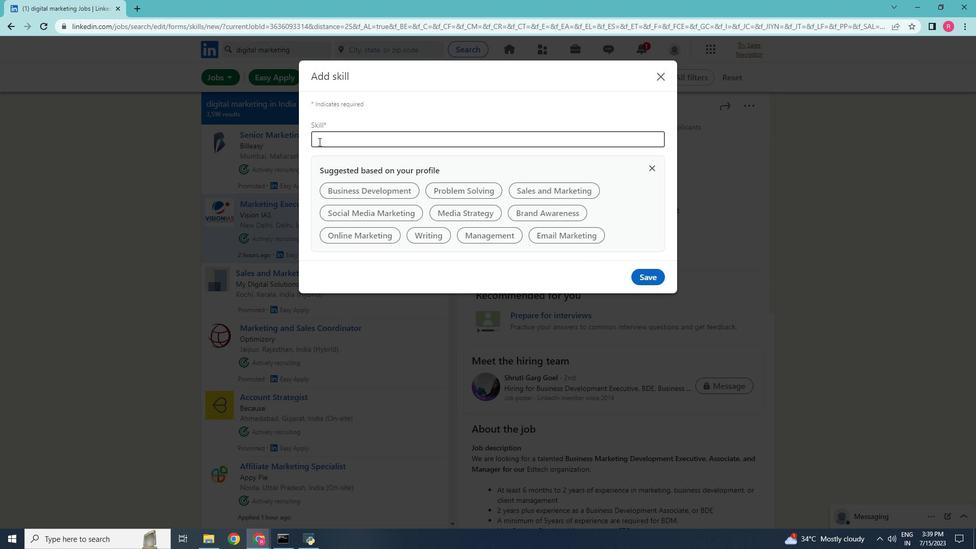 
Action: Mouse moved to (425, 191)
Screenshot: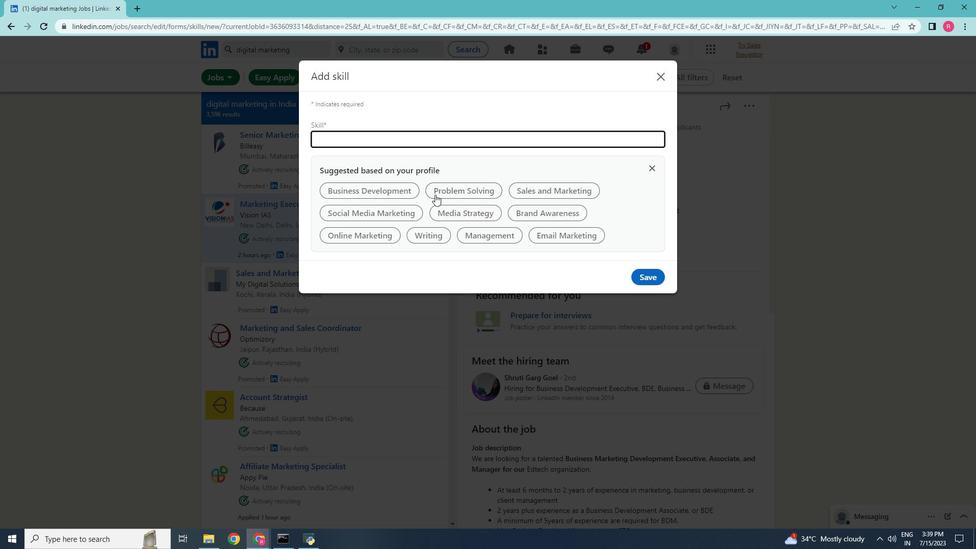 
Action: Mouse pressed left at (425, 191)
Screenshot: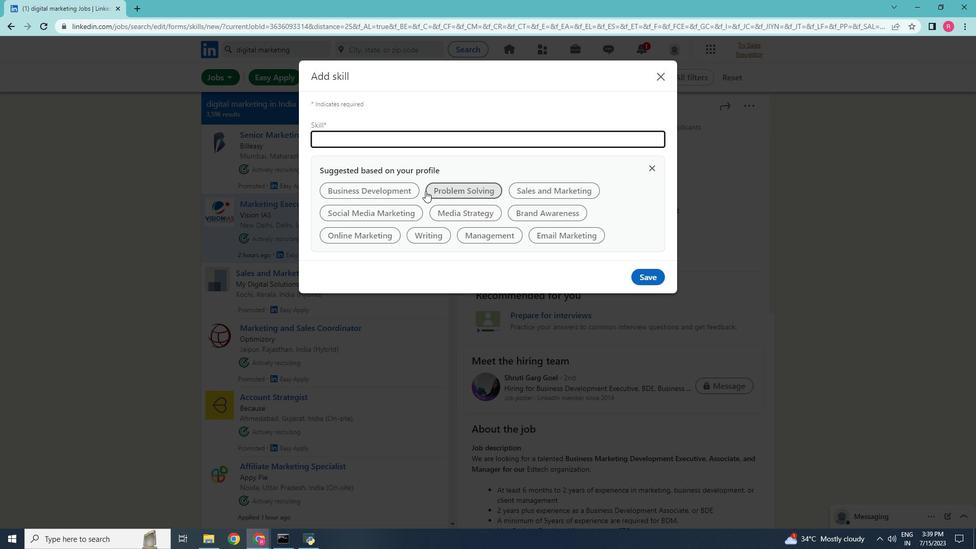
Action: Mouse moved to (381, 223)
Screenshot: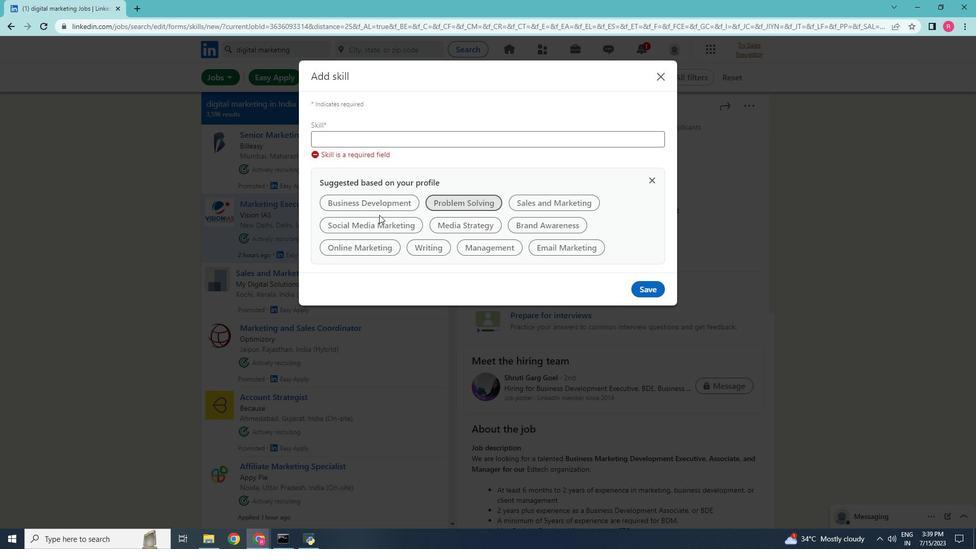 
Action: Mouse pressed left at (381, 223)
Screenshot: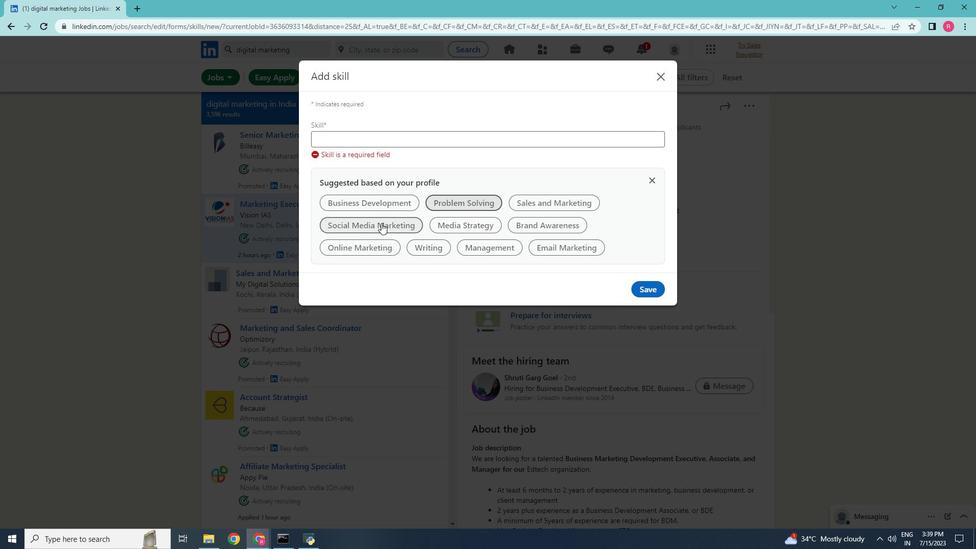 
Action: Mouse moved to (640, 475)
Screenshot: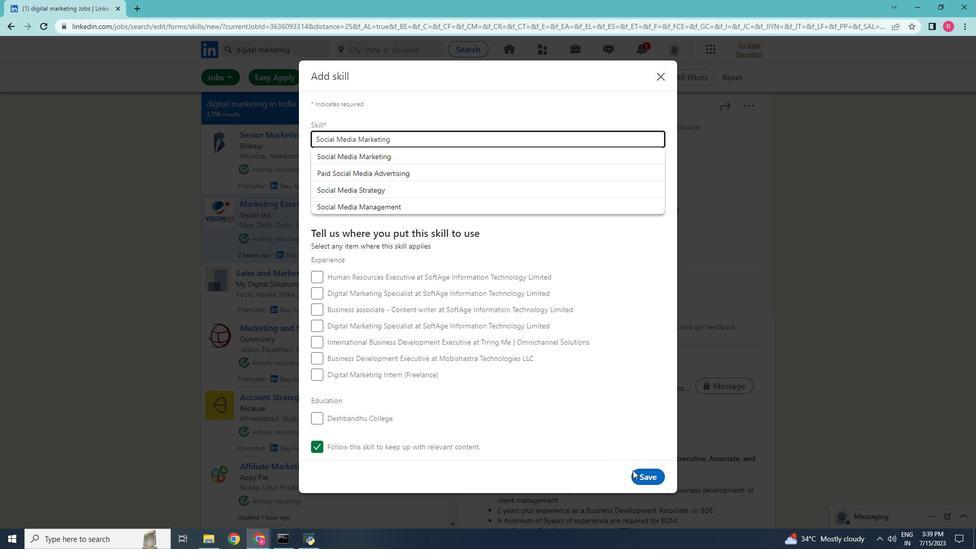 
Action: Mouse pressed left at (640, 475)
Screenshot: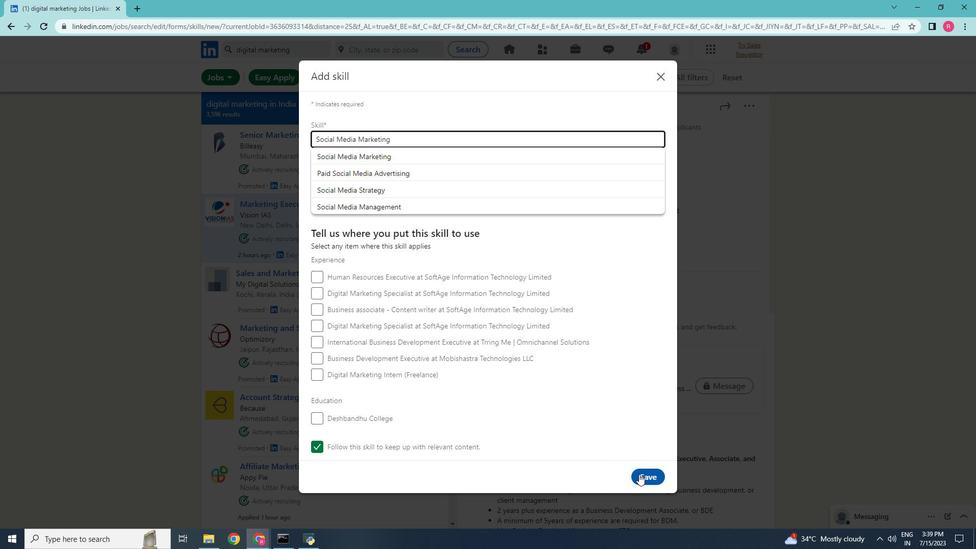 
Action: Mouse moved to (642, 407)
Screenshot: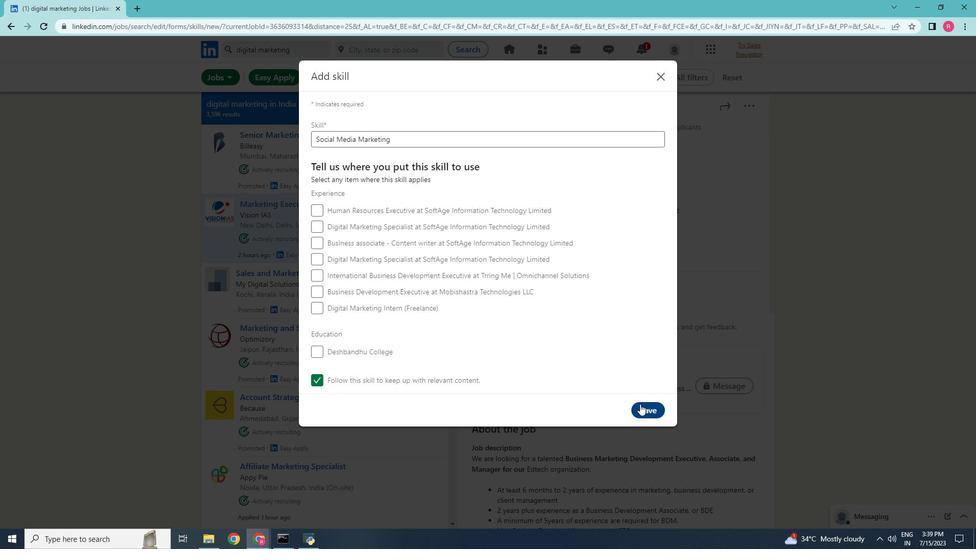 
Action: Mouse pressed left at (642, 407)
Screenshot: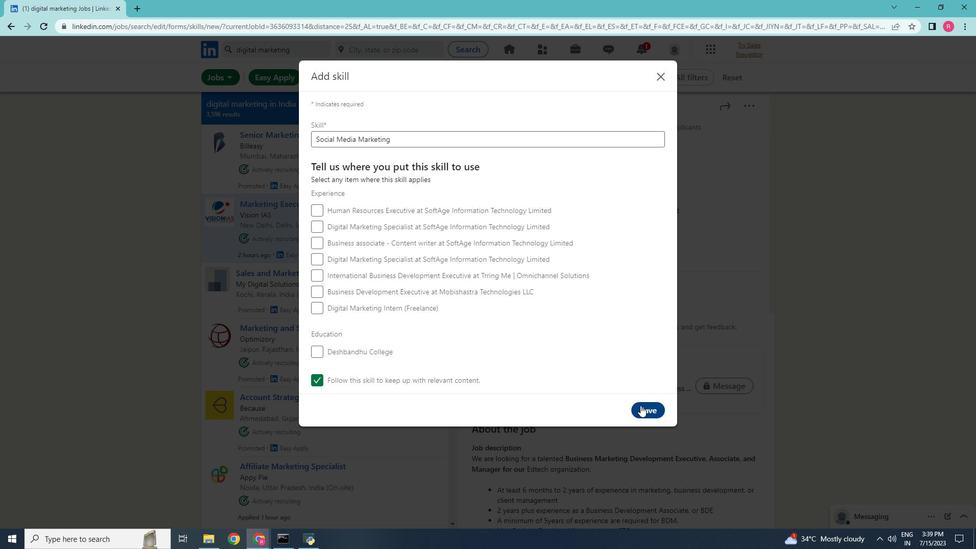 
Action: Mouse moved to (639, 381)
Screenshot: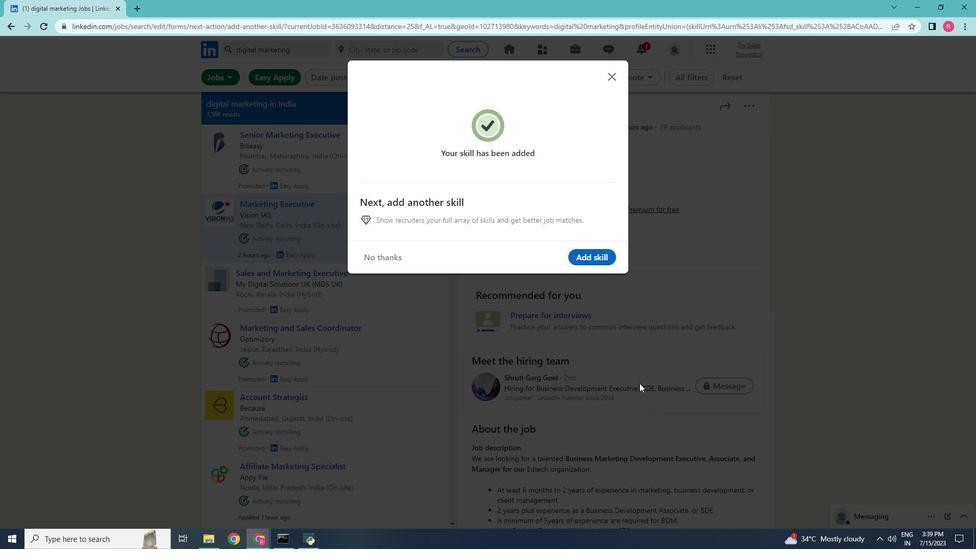 
